 Task: Look for space in Blagoevgrad, Bulgaria from 6th June, 2023 to 8th June, 2023 for 2 adults in price range Rs.7000 to Rs.12000. Place can be private room with 1  bedroom having 2 beds and 1 bathroom. Property type can be house, flat, guest house. Amenities needed are: wifi. Booking option can be shelf check-in. Required host language is English.
Action: Mouse moved to (605, 187)
Screenshot: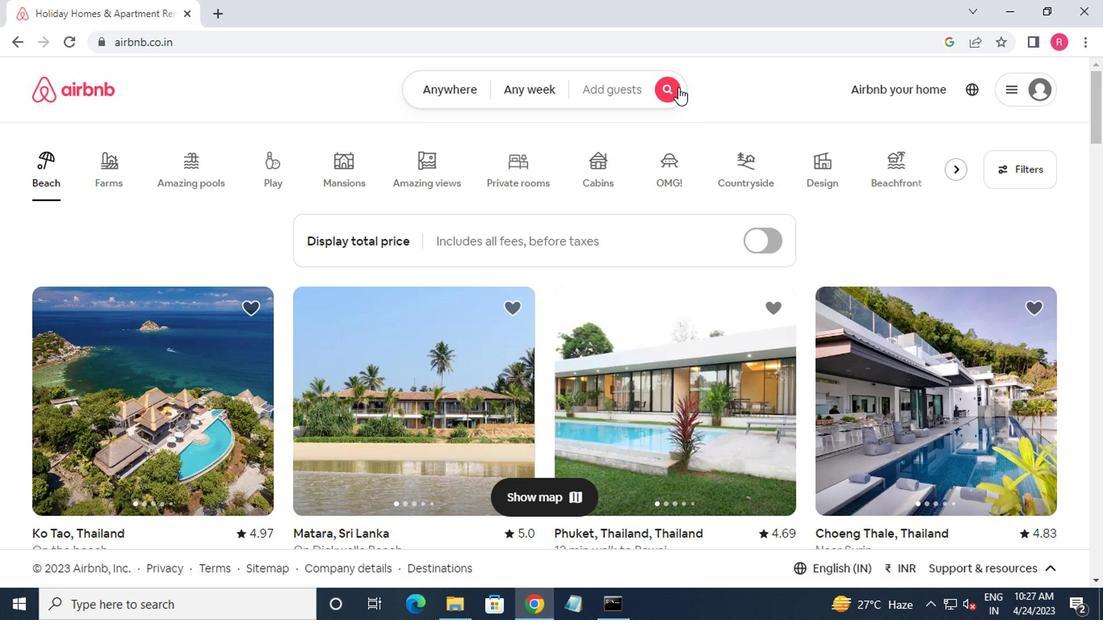 
Action: Mouse pressed left at (605, 187)
Screenshot: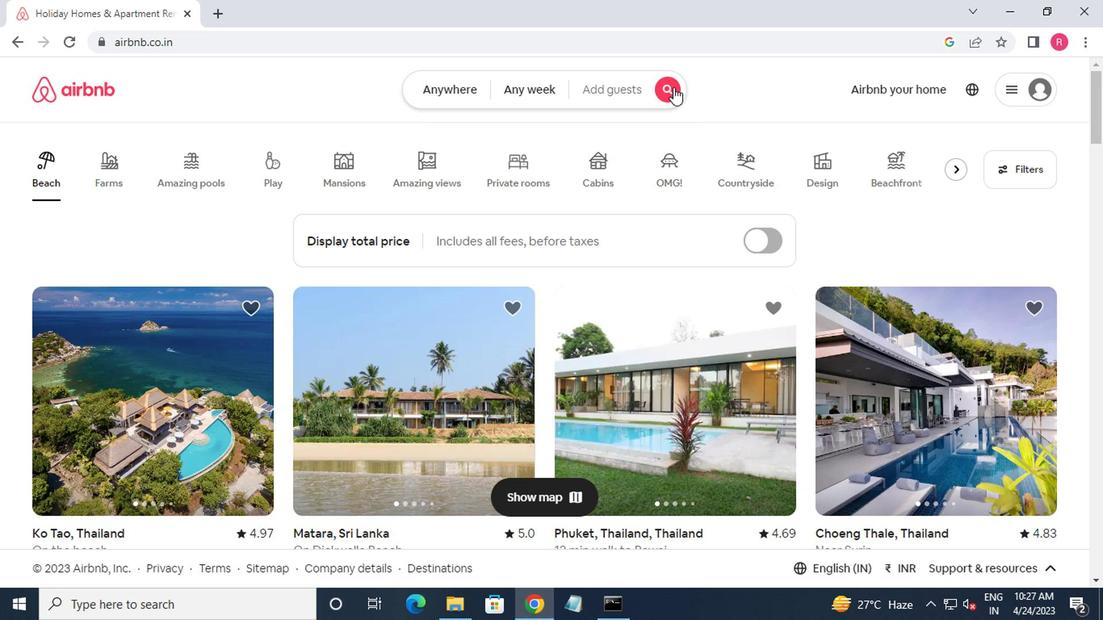 
Action: Mouse moved to (386, 240)
Screenshot: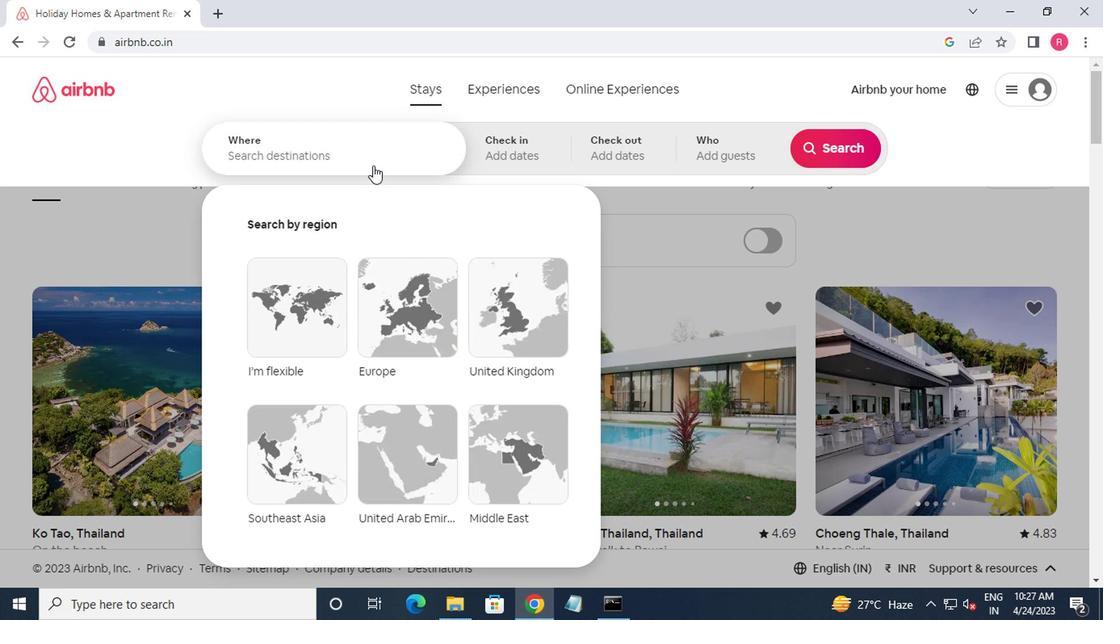 
Action: Mouse pressed left at (386, 240)
Screenshot: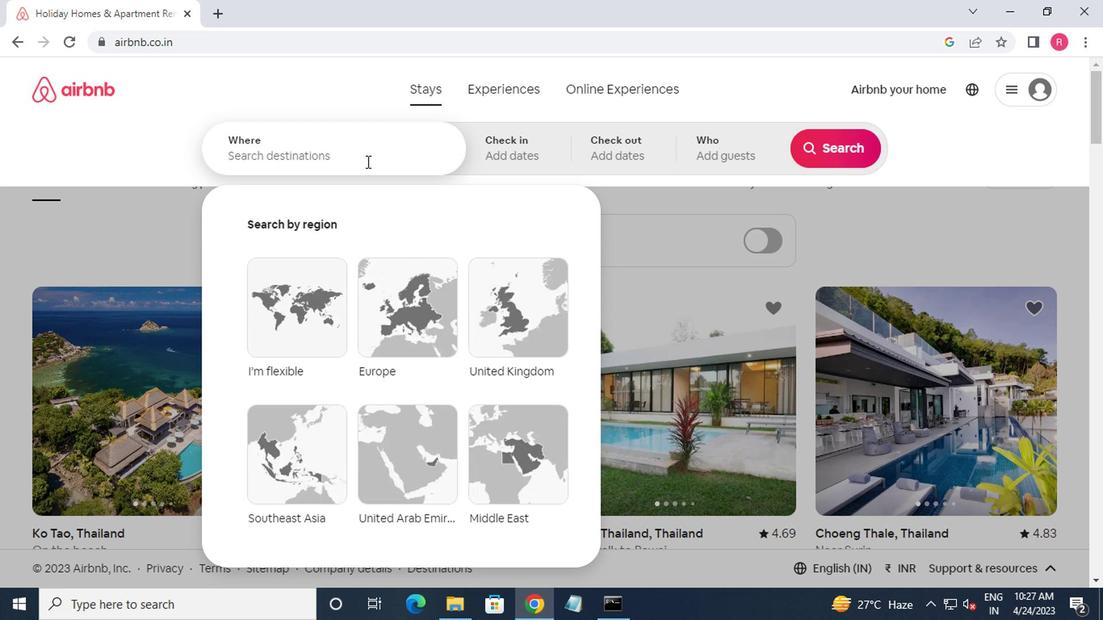 
Action: Key pressed blag
Screenshot: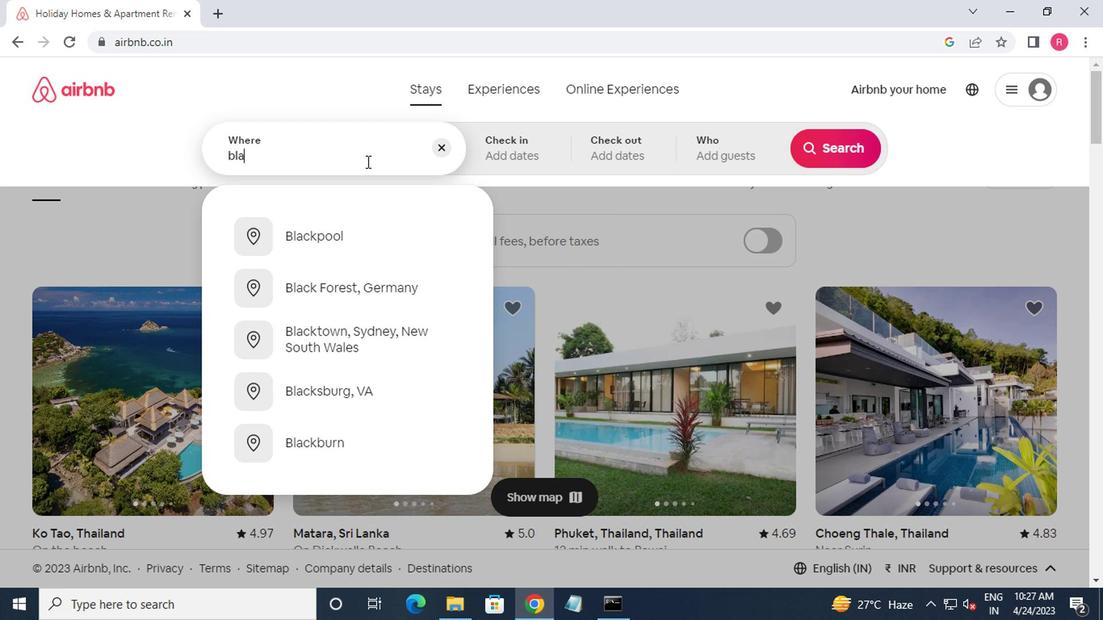 
Action: Mouse moved to (373, 406)
Screenshot: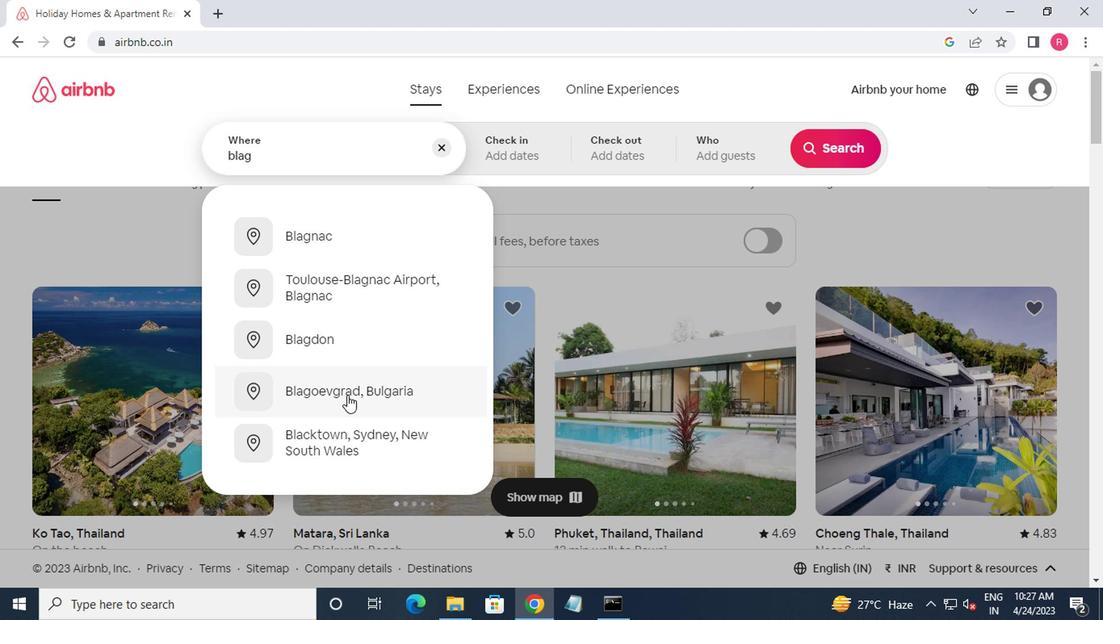 
Action: Mouse pressed left at (373, 406)
Screenshot: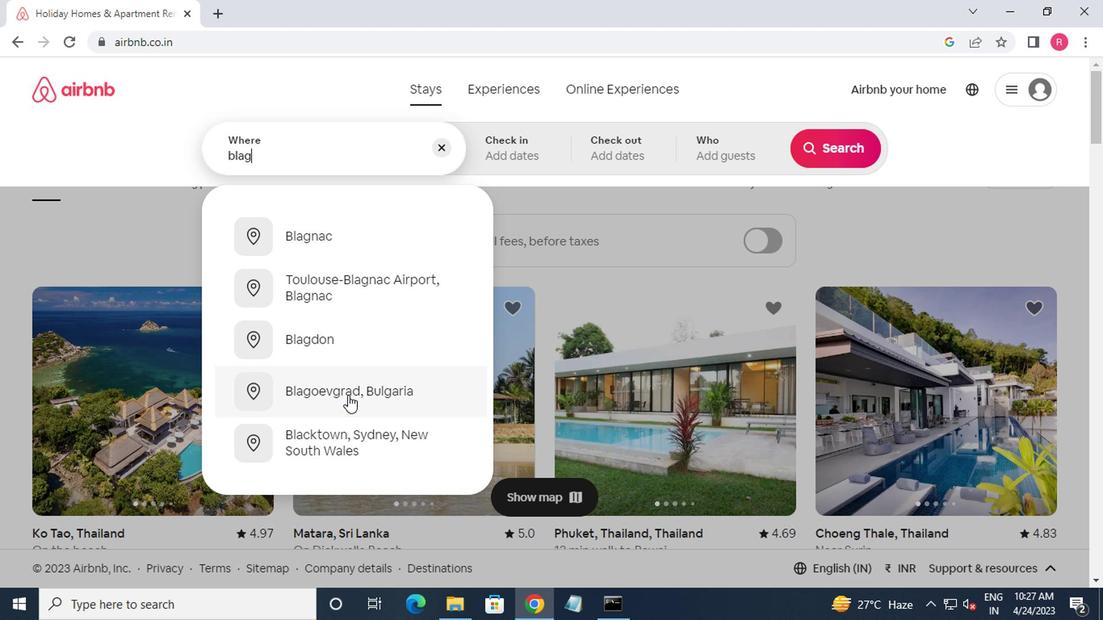 
Action: Mouse moved to (706, 325)
Screenshot: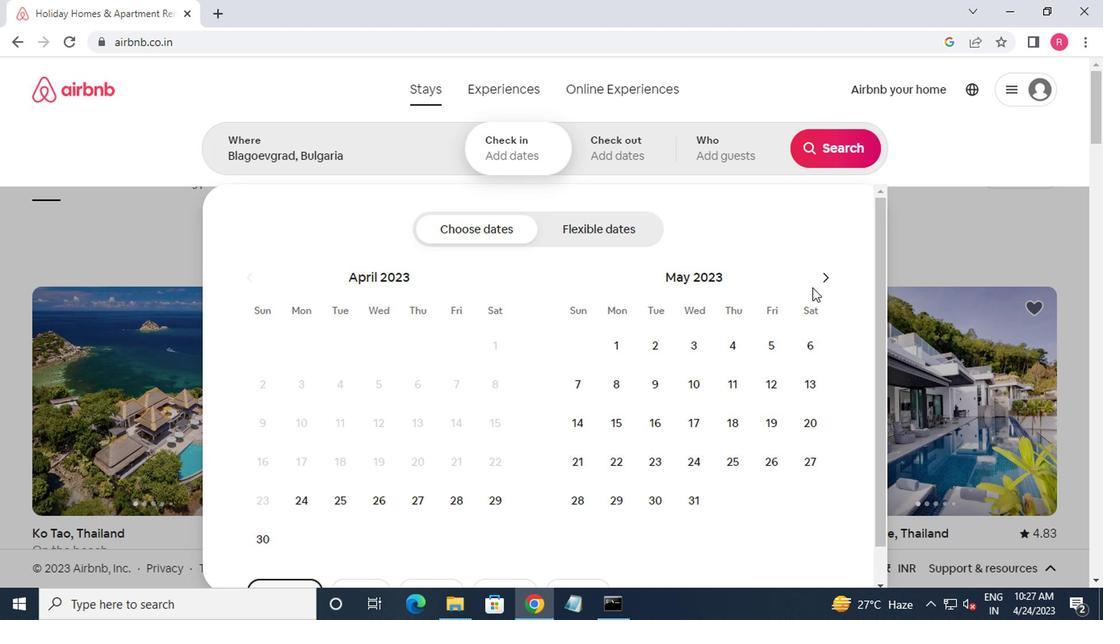 
Action: Mouse pressed left at (706, 325)
Screenshot: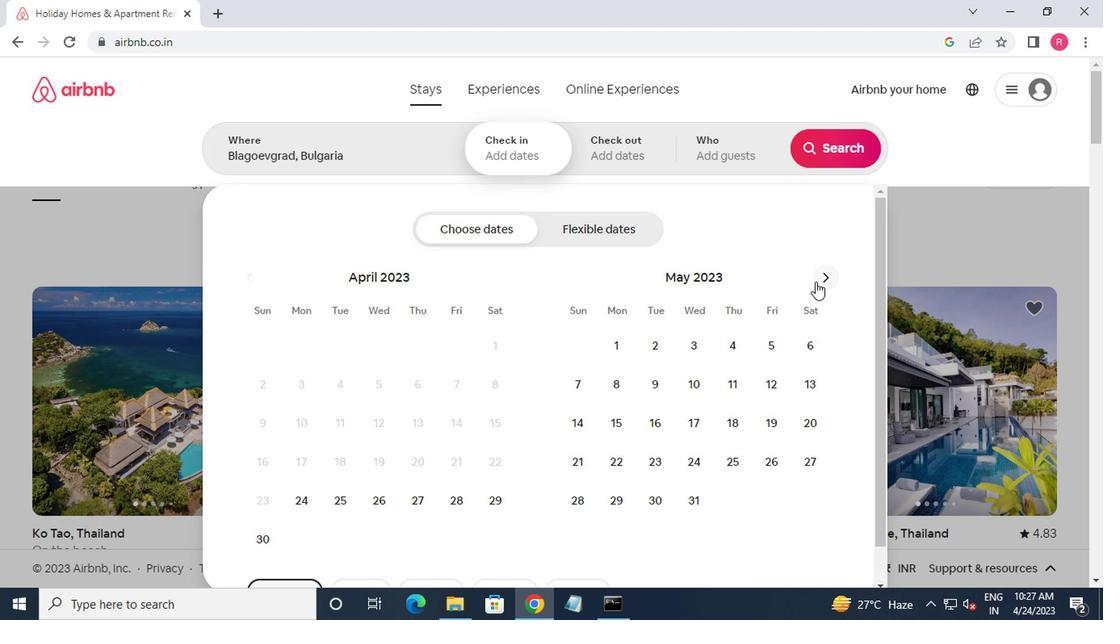 
Action: Mouse moved to (586, 401)
Screenshot: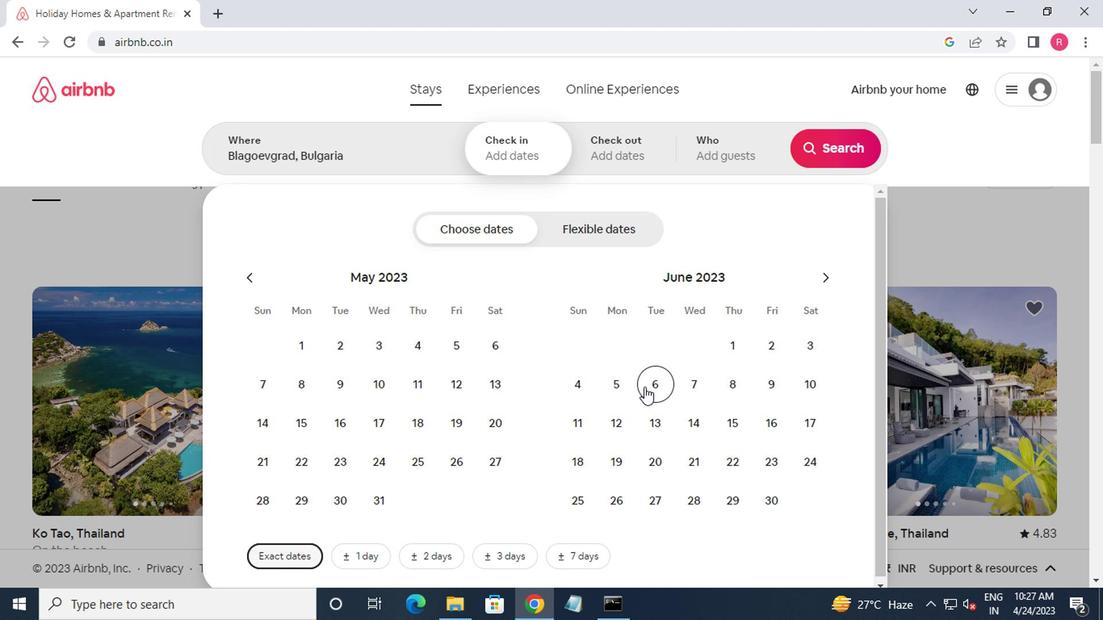 
Action: Mouse pressed left at (586, 401)
Screenshot: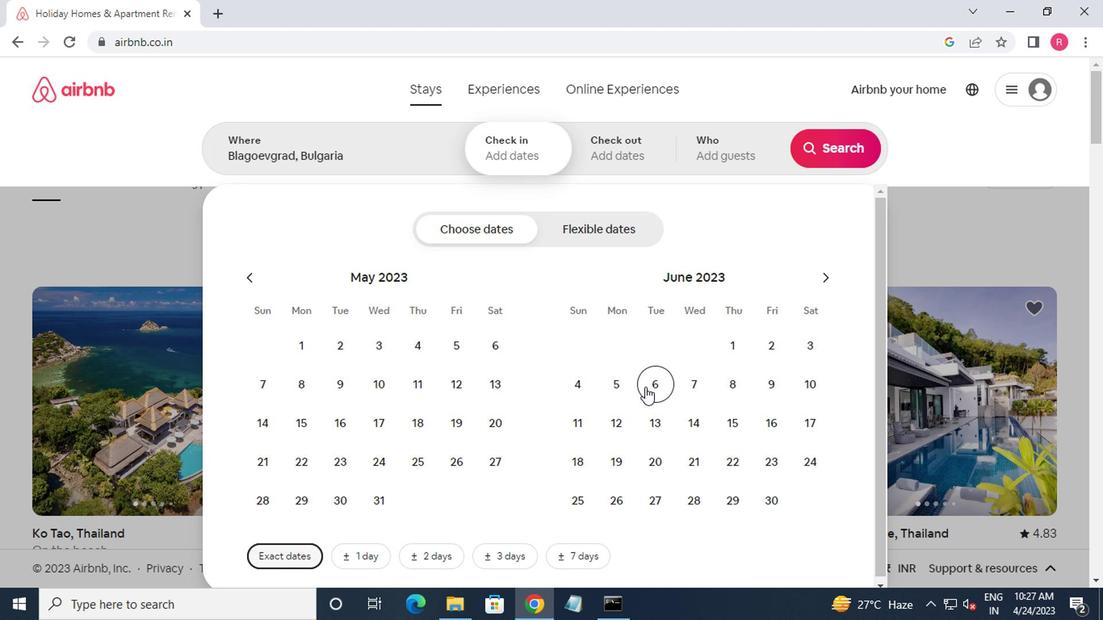 
Action: Mouse moved to (650, 402)
Screenshot: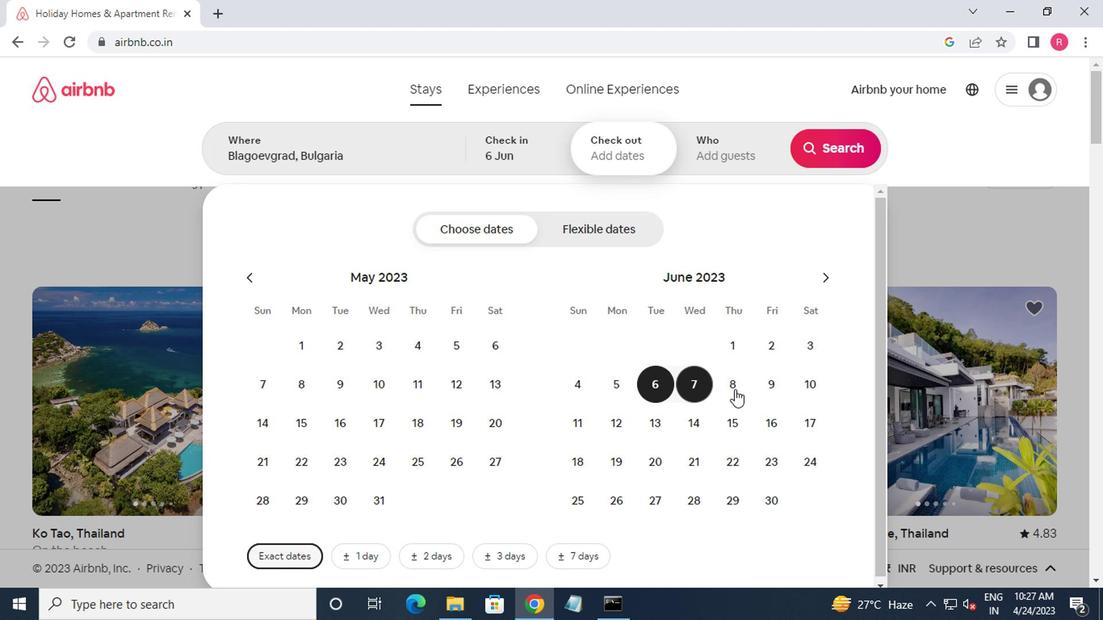 
Action: Mouse pressed left at (650, 402)
Screenshot: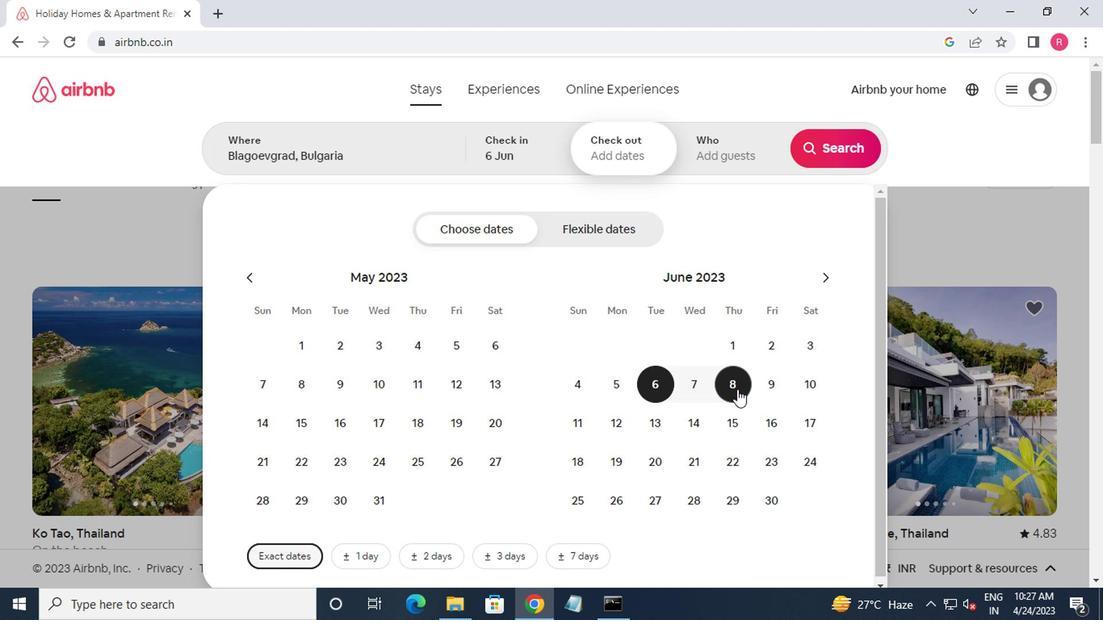 
Action: Mouse moved to (634, 248)
Screenshot: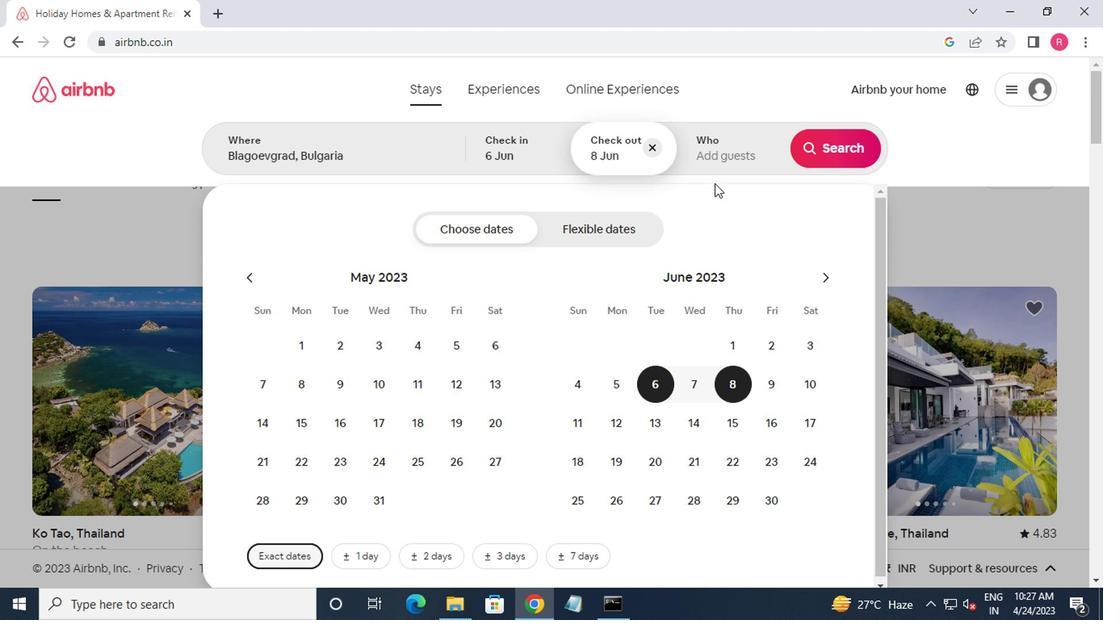 
Action: Mouse pressed left at (634, 248)
Screenshot: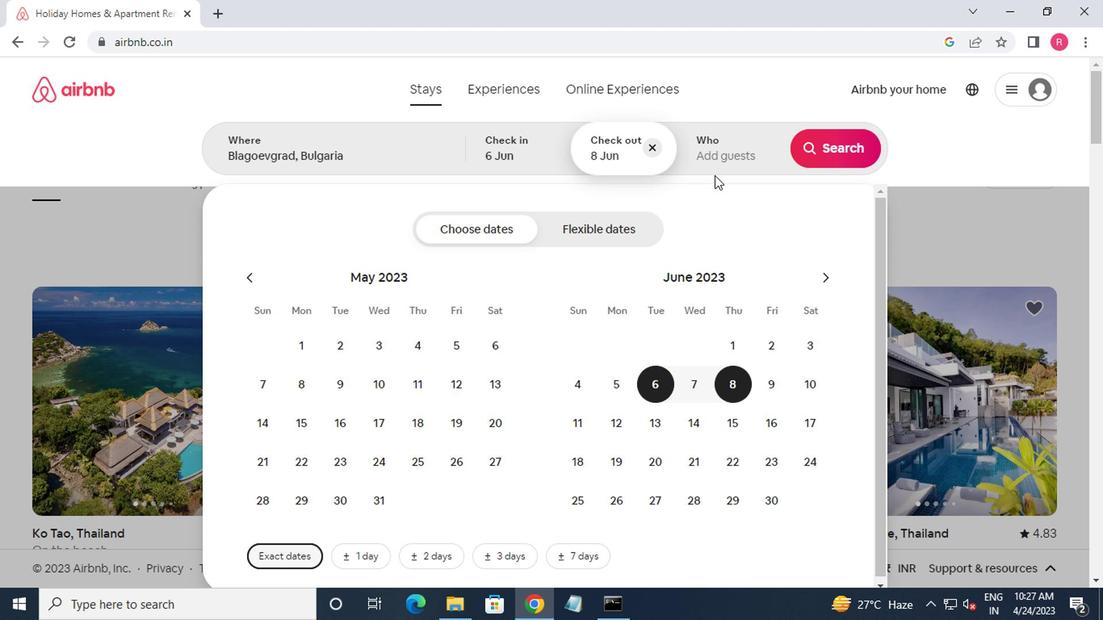 
Action: Mouse moved to (729, 294)
Screenshot: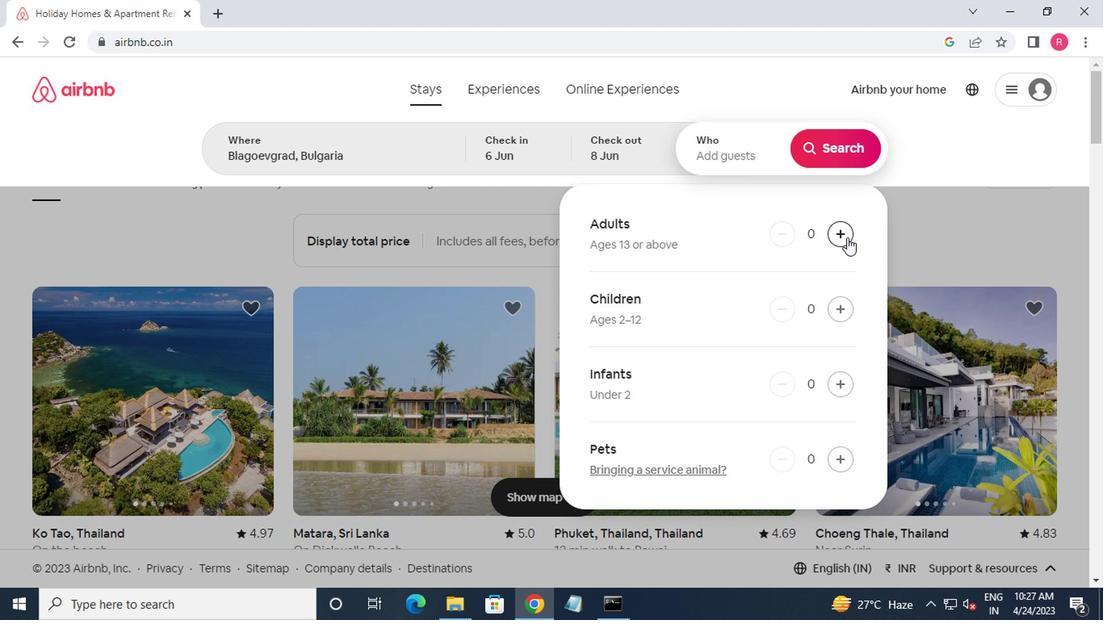 
Action: Mouse pressed left at (729, 294)
Screenshot: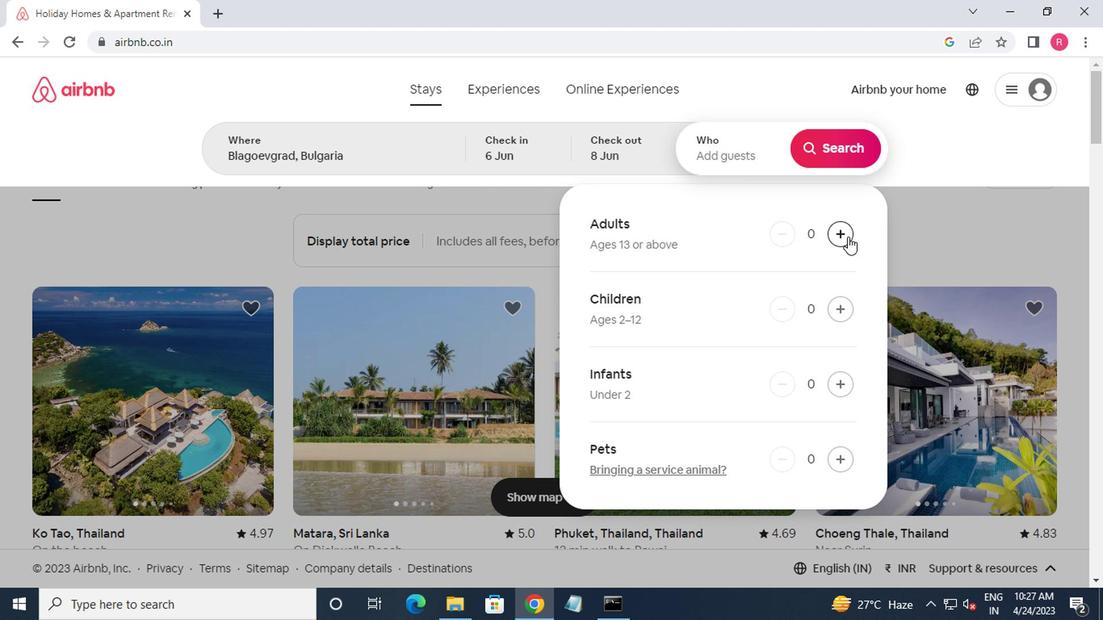 
Action: Mouse pressed left at (729, 294)
Screenshot: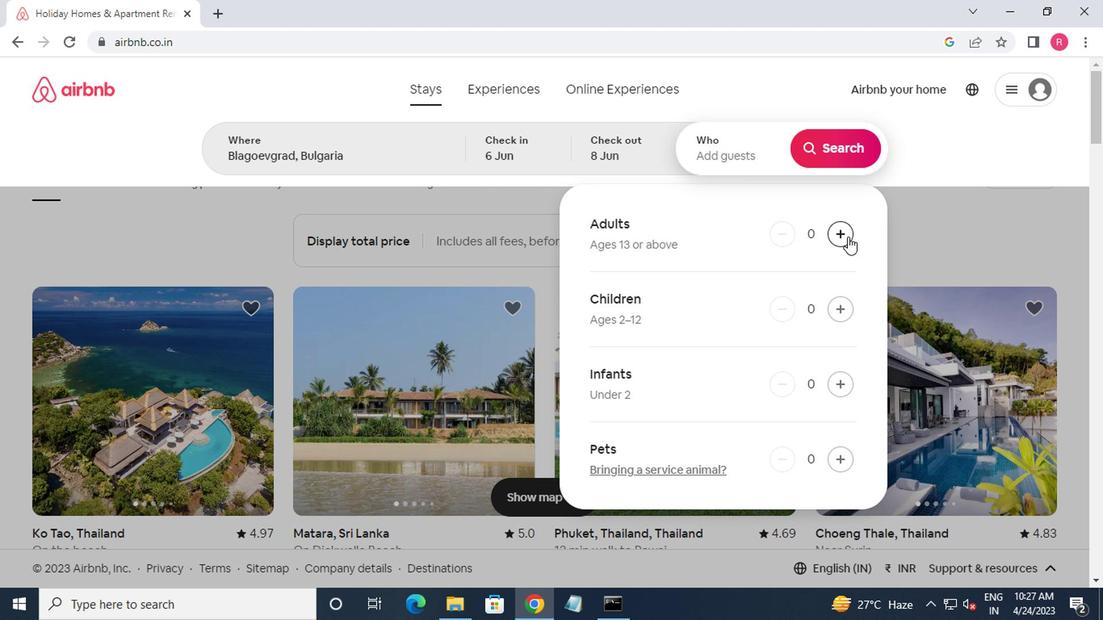 
Action: Mouse moved to (727, 236)
Screenshot: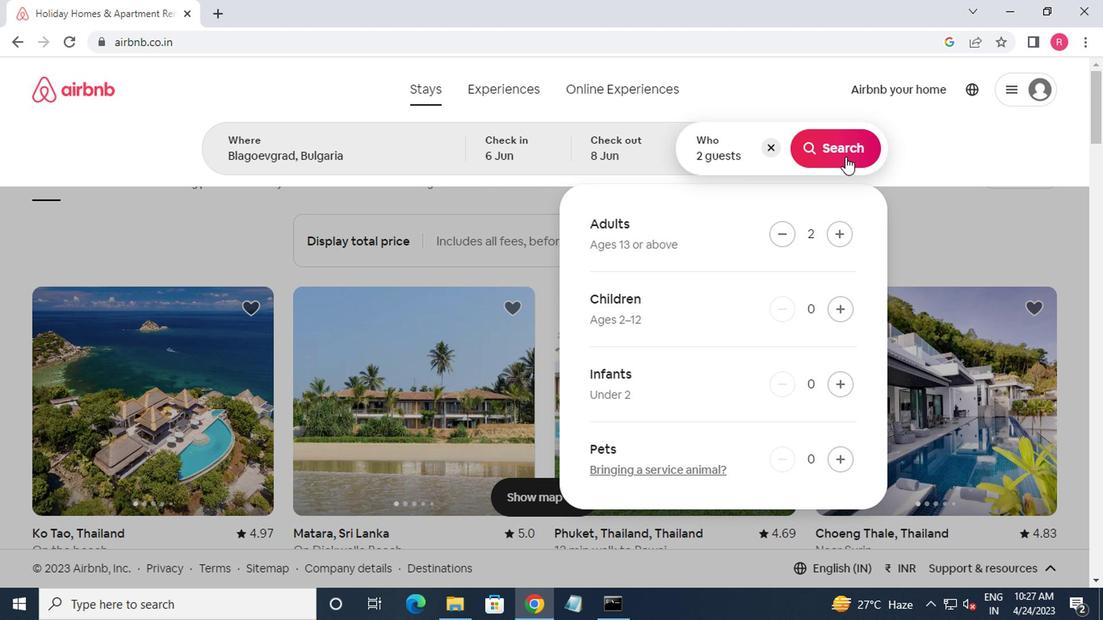 
Action: Mouse pressed left at (727, 236)
Screenshot: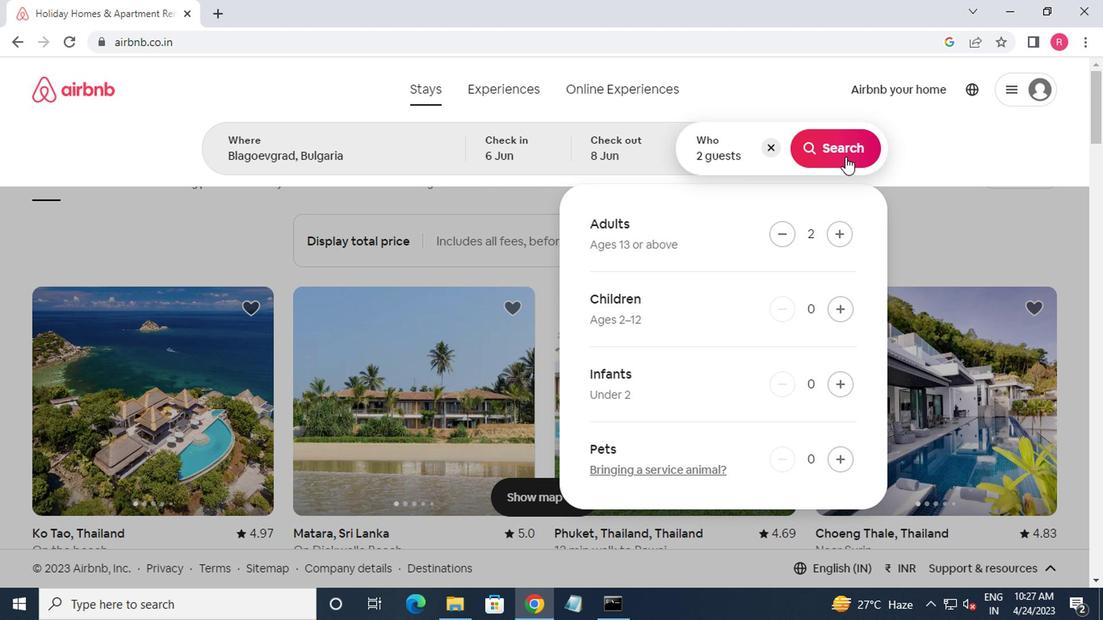 
Action: Mouse moved to (839, 237)
Screenshot: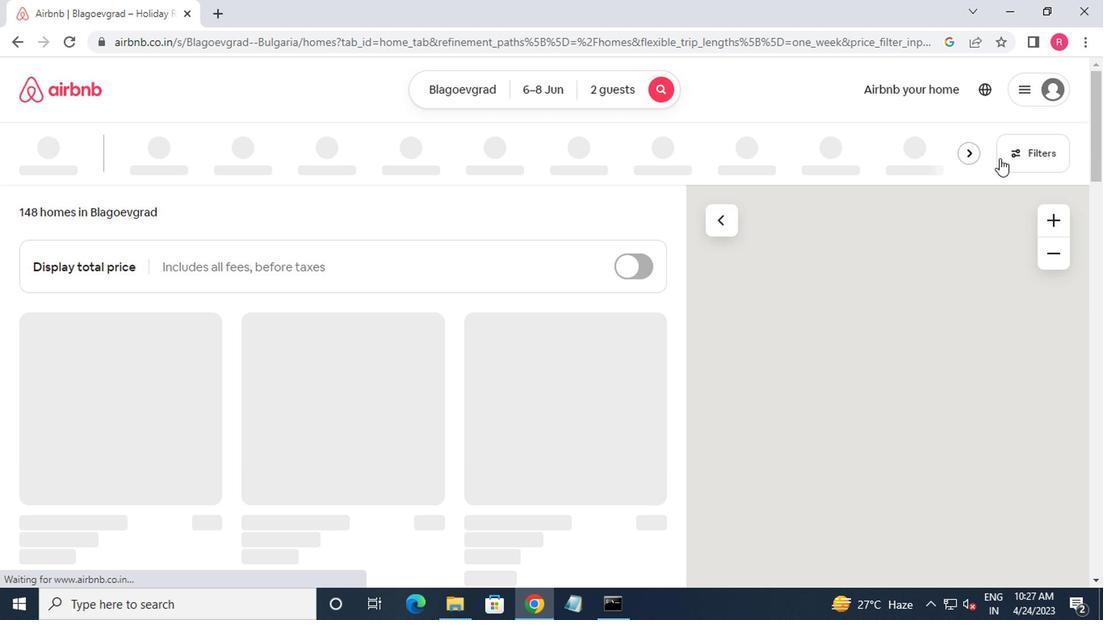 
Action: Mouse pressed left at (839, 237)
Screenshot: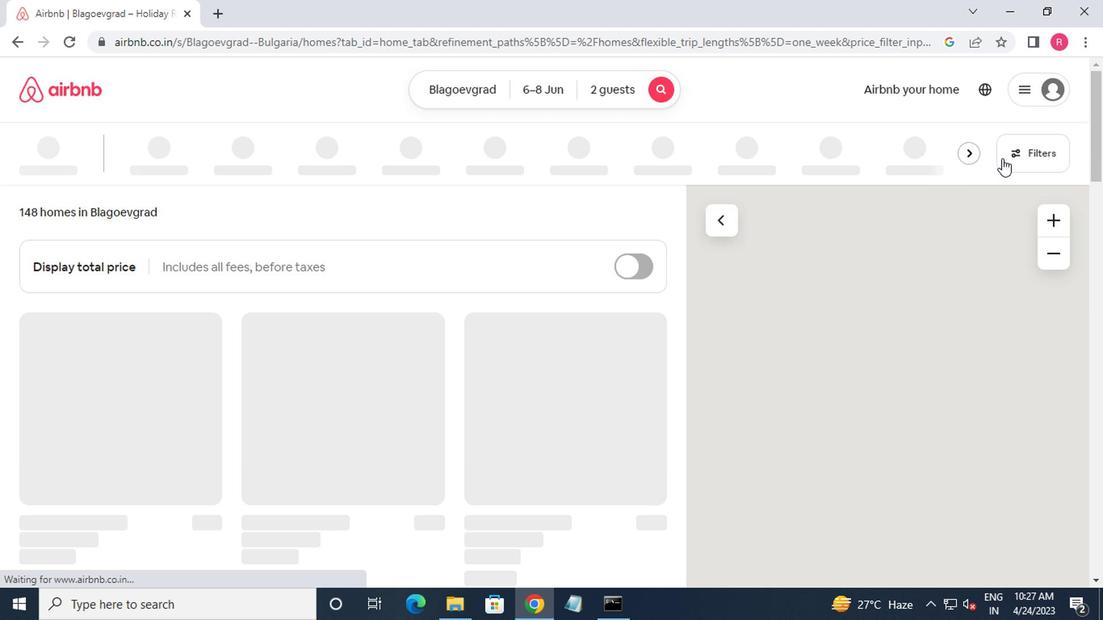 
Action: Mouse moved to (385, 371)
Screenshot: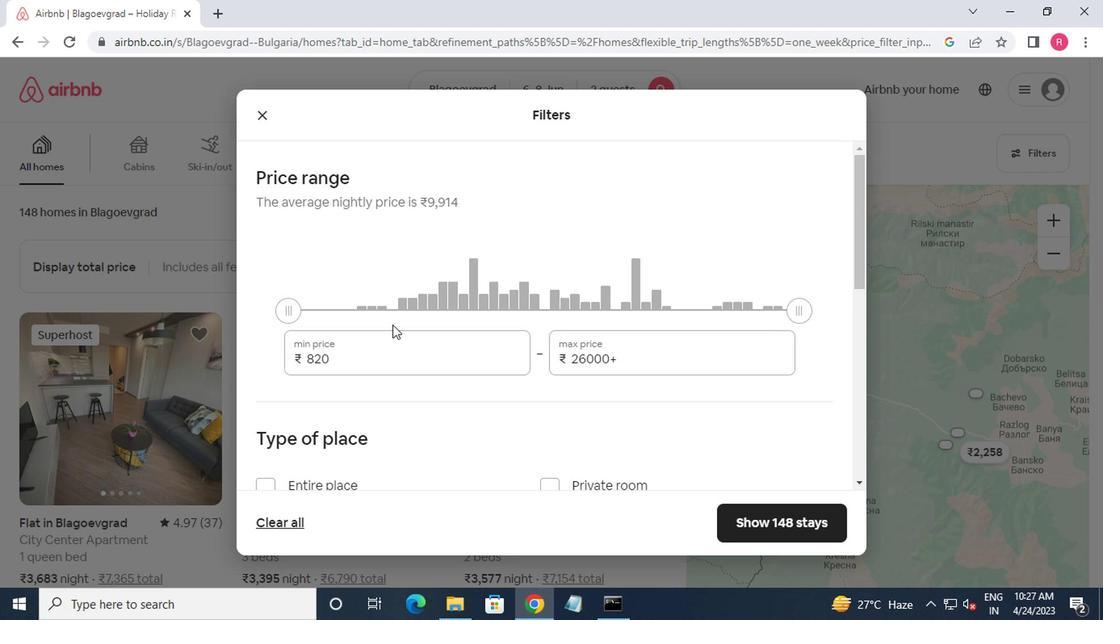 
Action: Mouse pressed left at (385, 371)
Screenshot: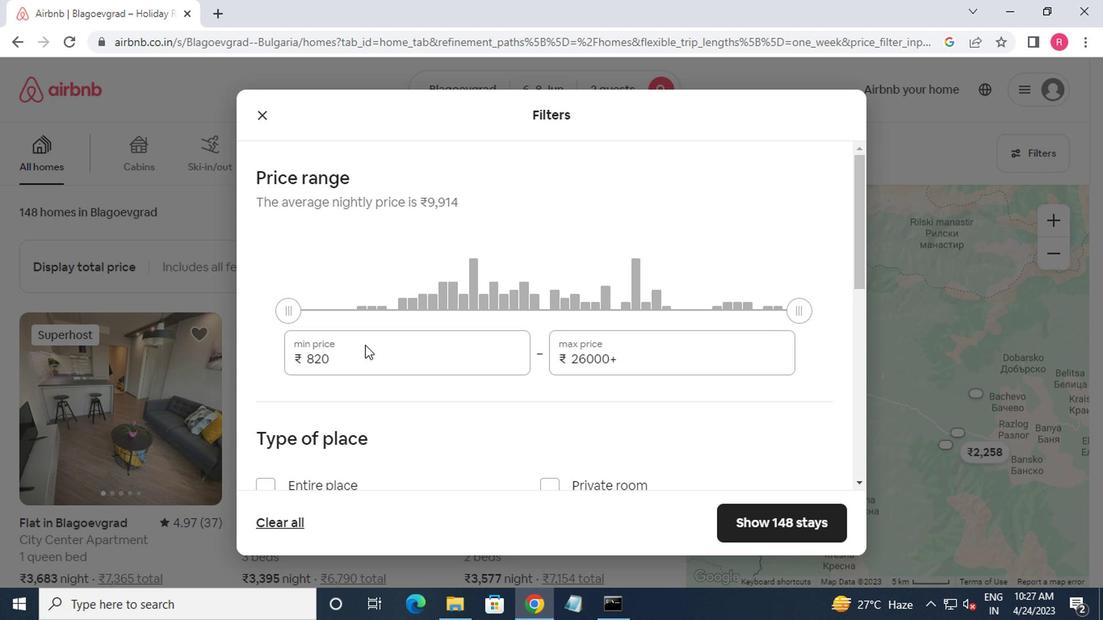 
Action: Key pressed <Key.backspace><Key.backspace><Key.backspace><Key.backspace><Key.backspace><Key.backspace><Key.backspace><Key.backspace><Key.backspace><Key.backspace><Key.backspace><Key.backspace><Key.backspace><Key.backspace><Key.backspace>7000<Key.tab>12000
Screenshot: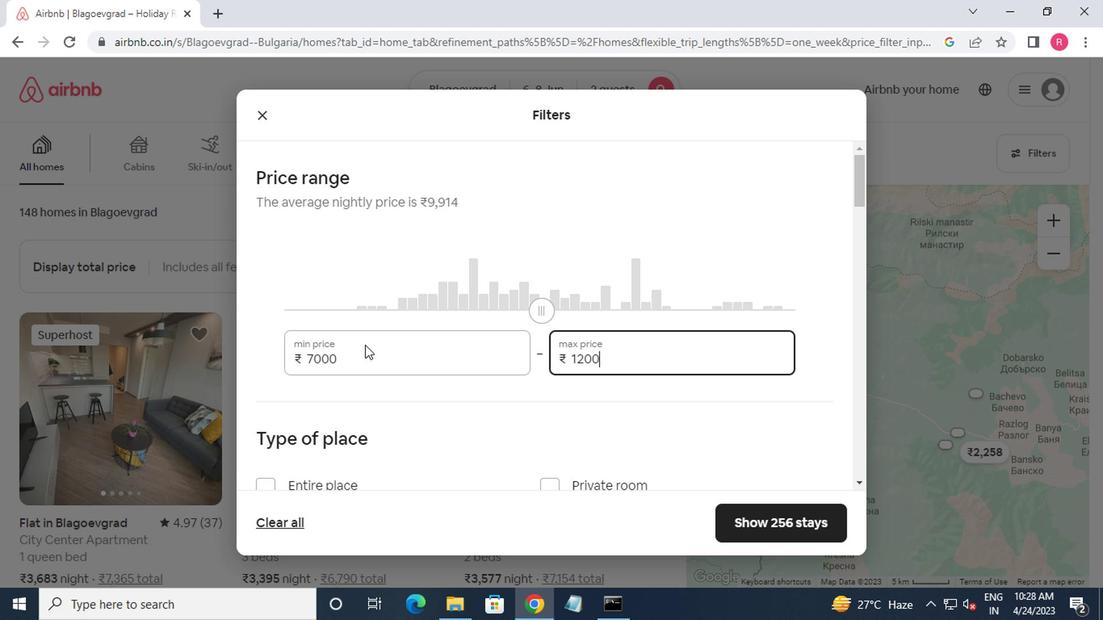 
Action: Mouse moved to (387, 413)
Screenshot: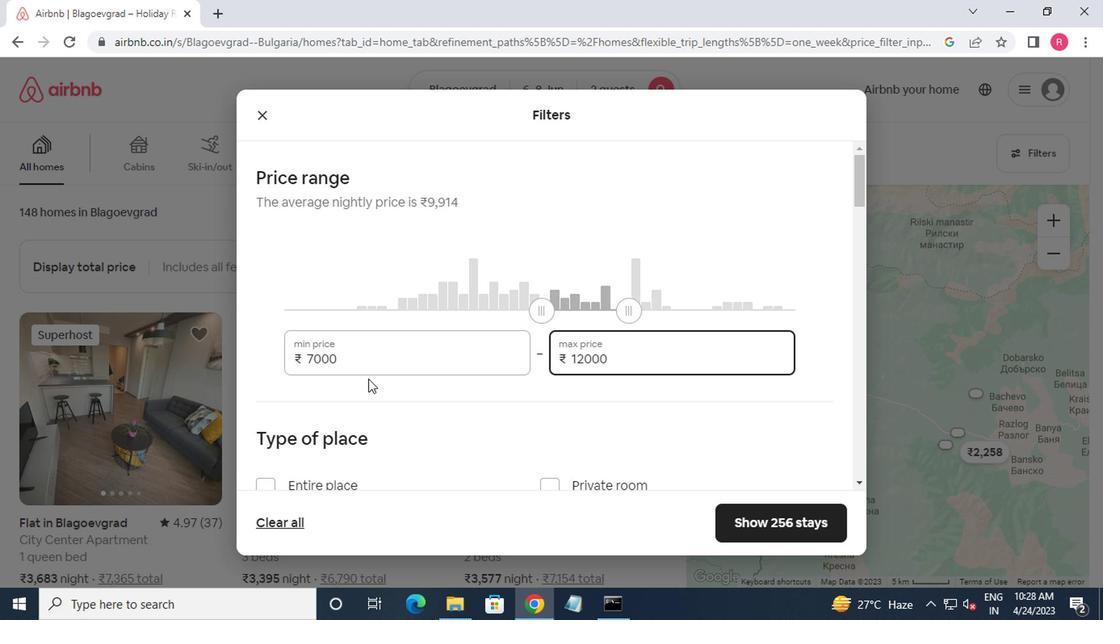 
Action: Mouse scrolled (387, 412) with delta (0, 0)
Screenshot: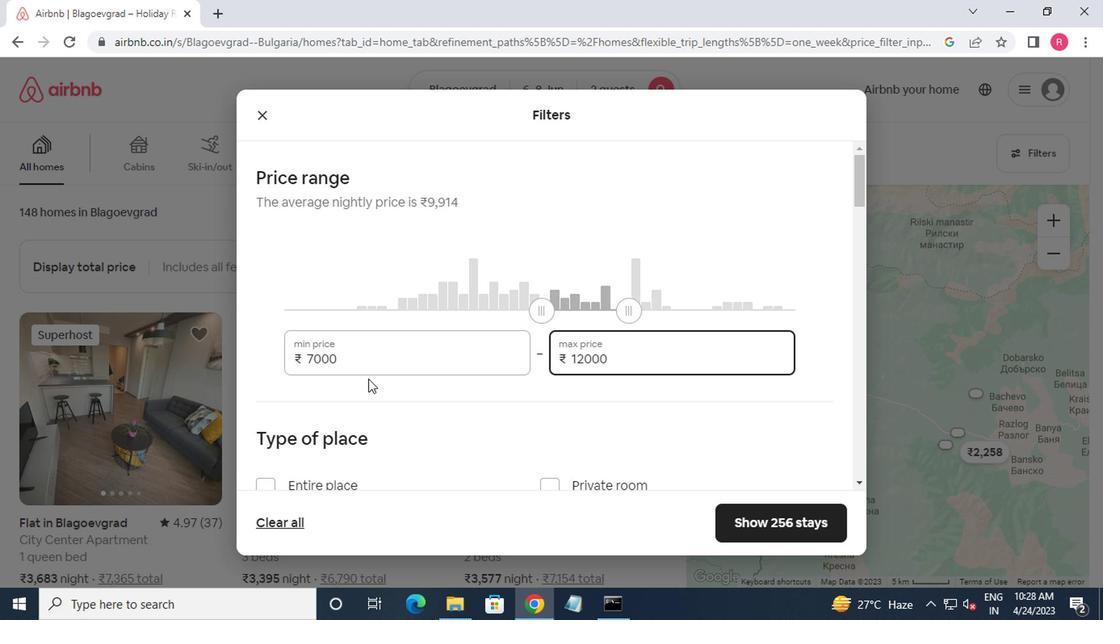 
Action: Mouse moved to (328, 439)
Screenshot: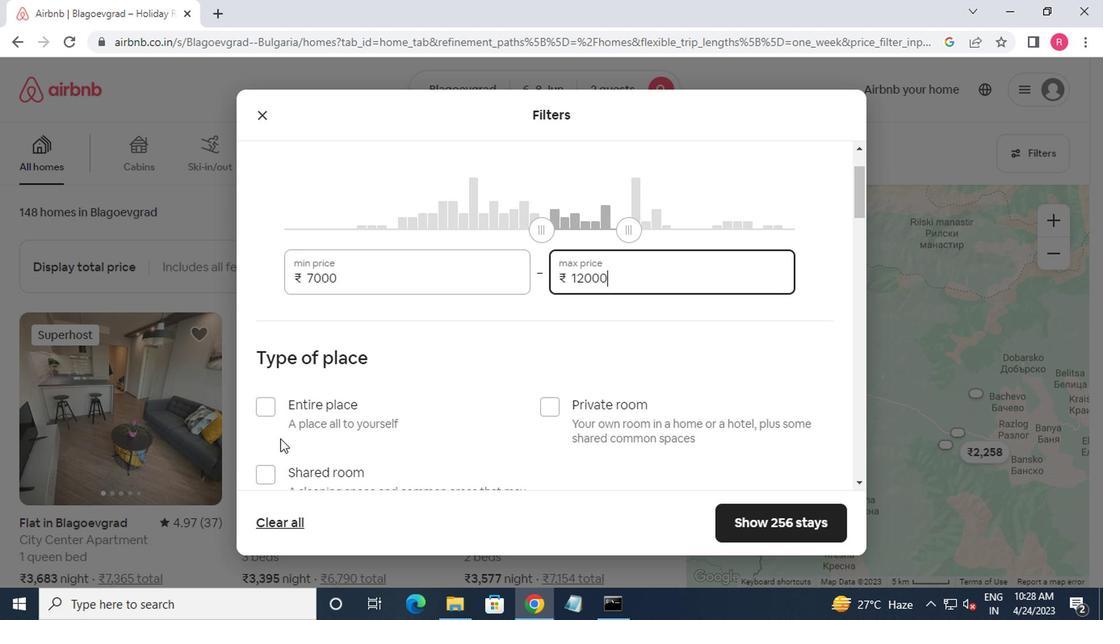 
Action: Mouse scrolled (328, 438) with delta (0, 0)
Screenshot: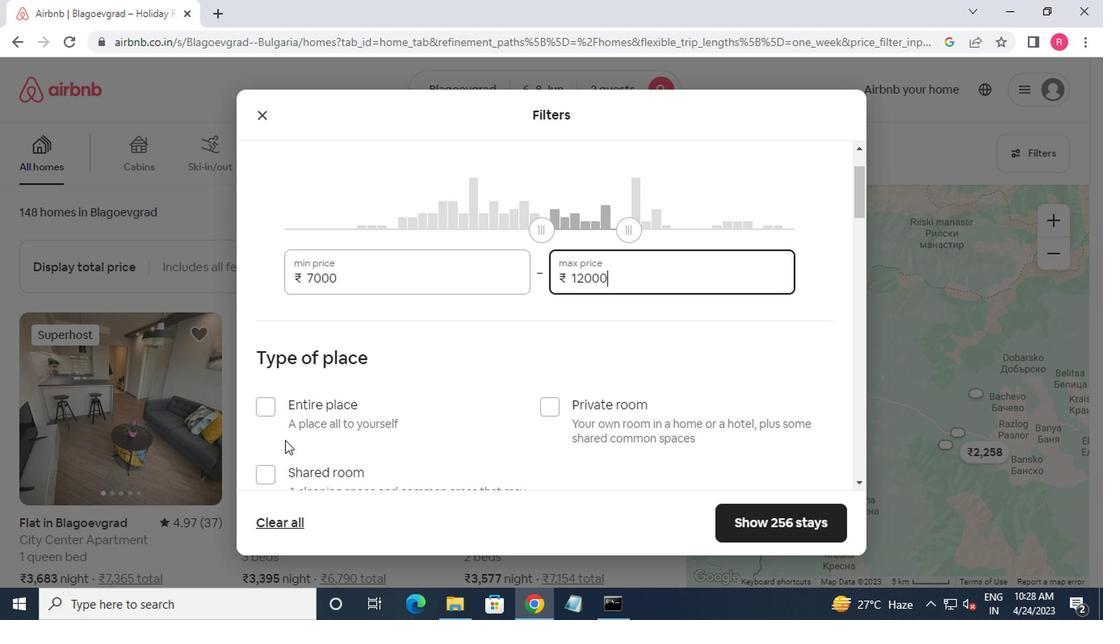 
Action: Mouse moved to (514, 362)
Screenshot: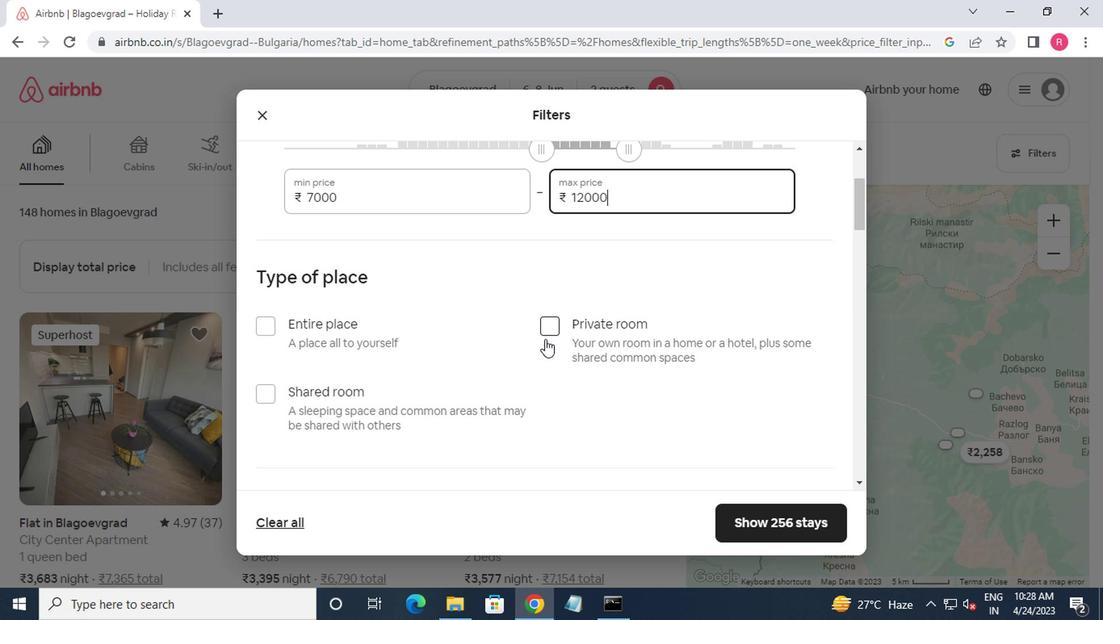
Action: Mouse pressed left at (514, 362)
Screenshot: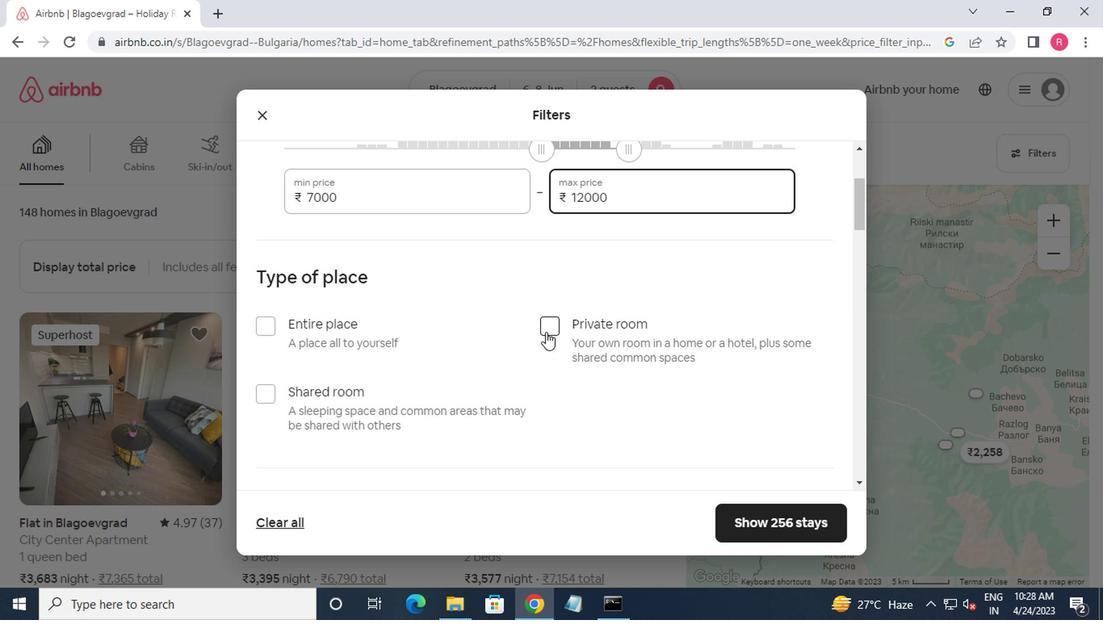
Action: Mouse moved to (501, 371)
Screenshot: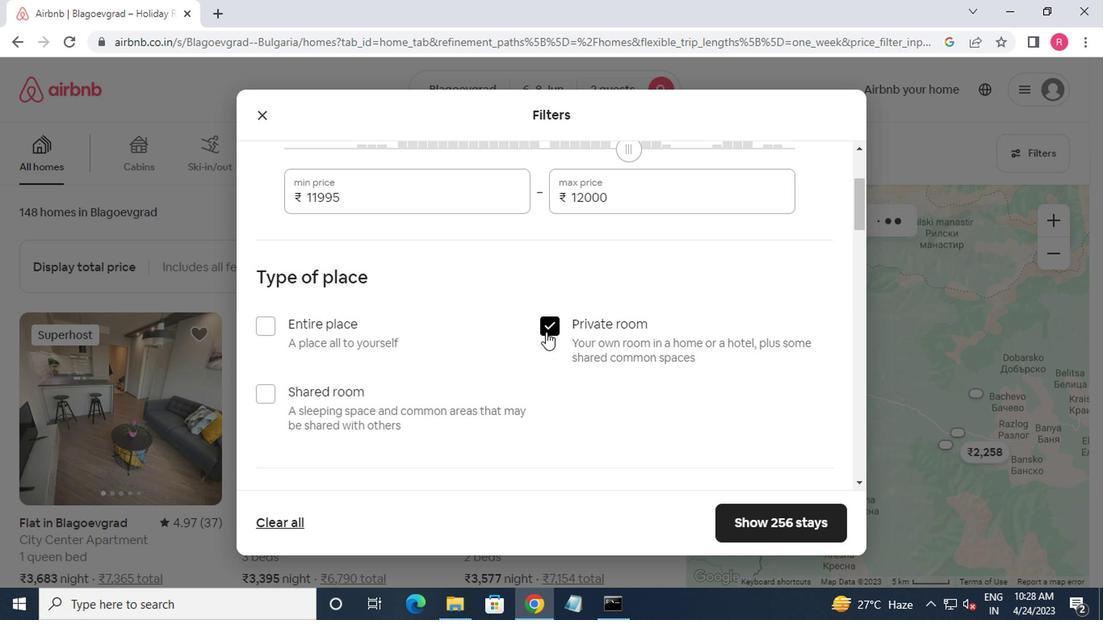 
Action: Mouse scrolled (501, 371) with delta (0, 0)
Screenshot: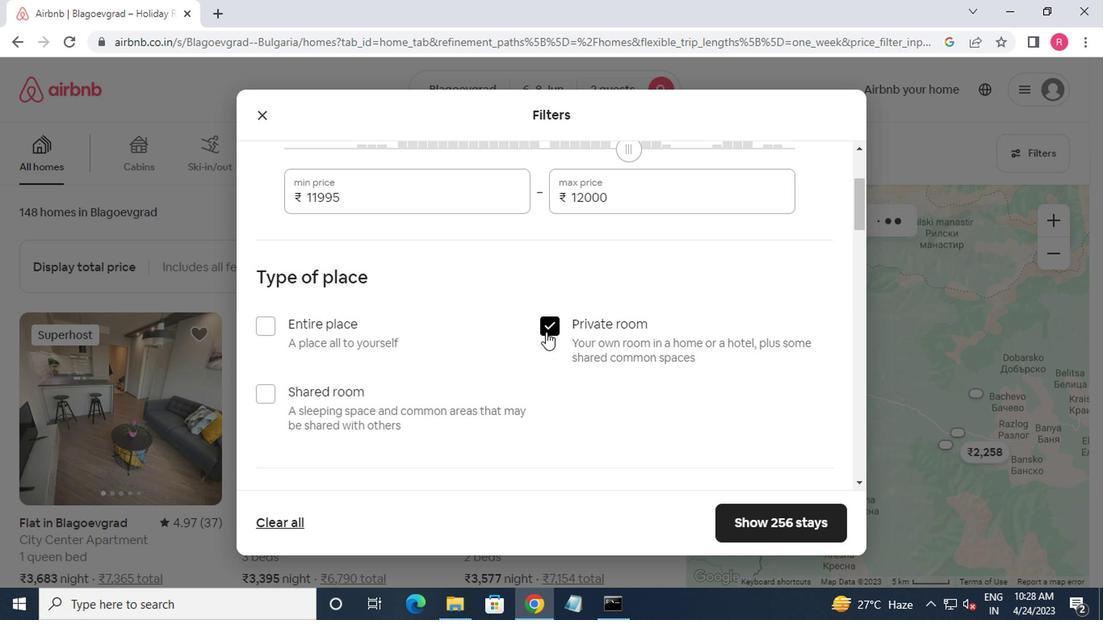 
Action: Mouse moved to (498, 376)
Screenshot: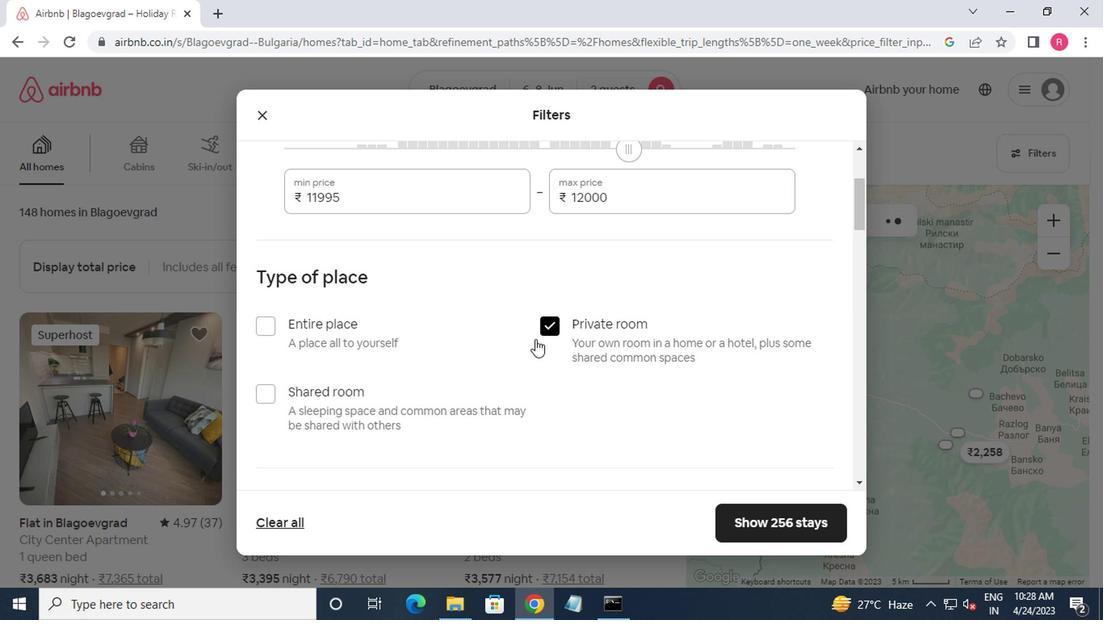 
Action: Mouse scrolled (498, 375) with delta (0, 0)
Screenshot: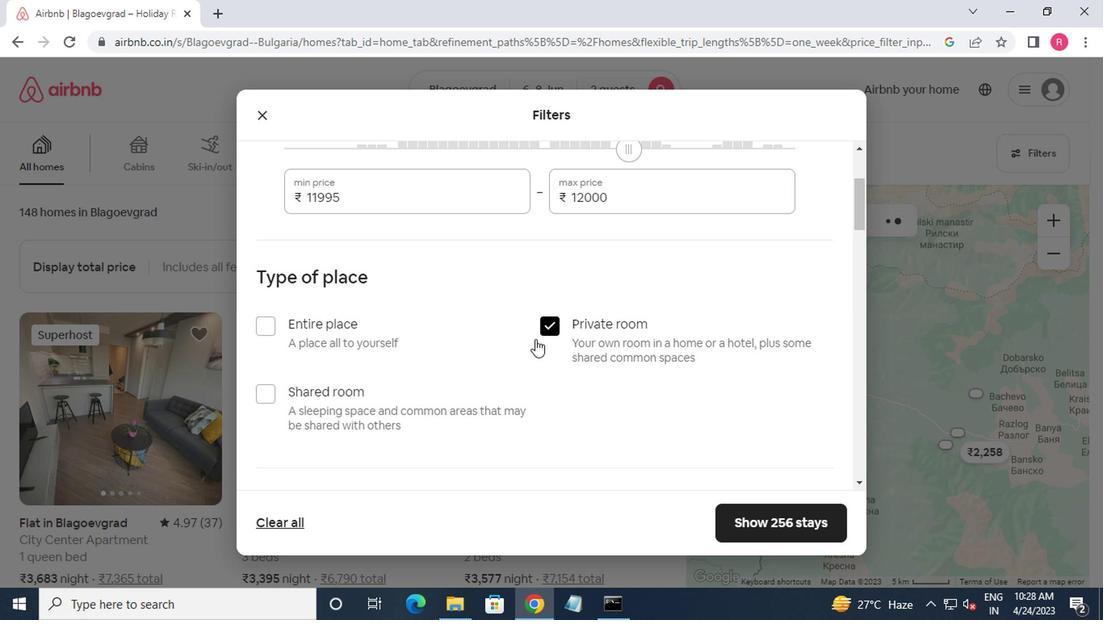 
Action: Mouse moved to (496, 378)
Screenshot: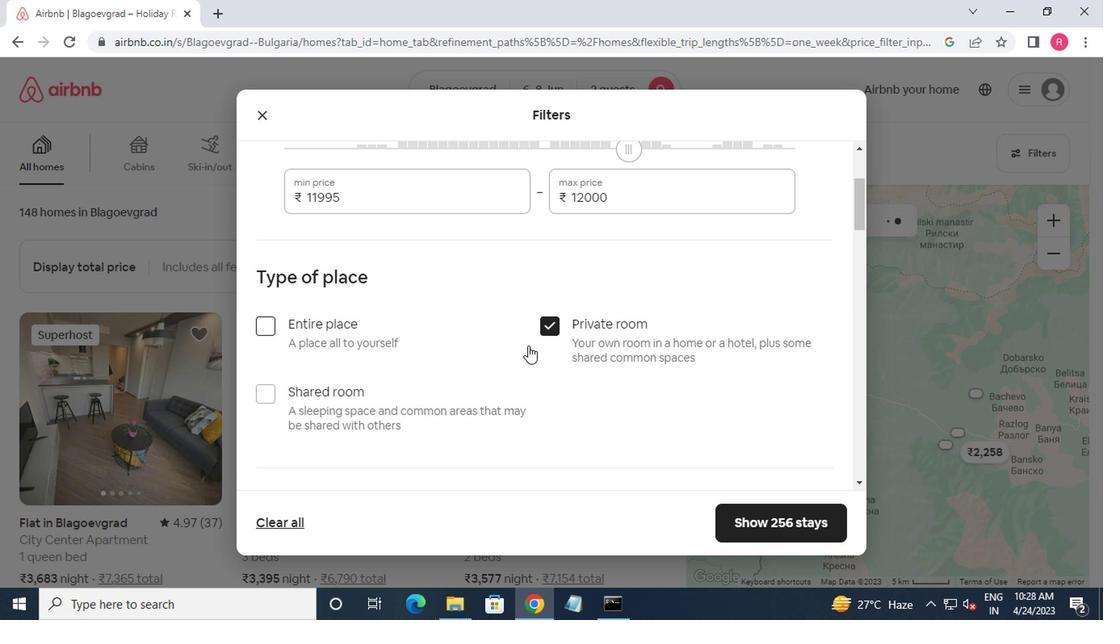 
Action: Mouse scrolled (496, 377) with delta (0, 0)
Screenshot: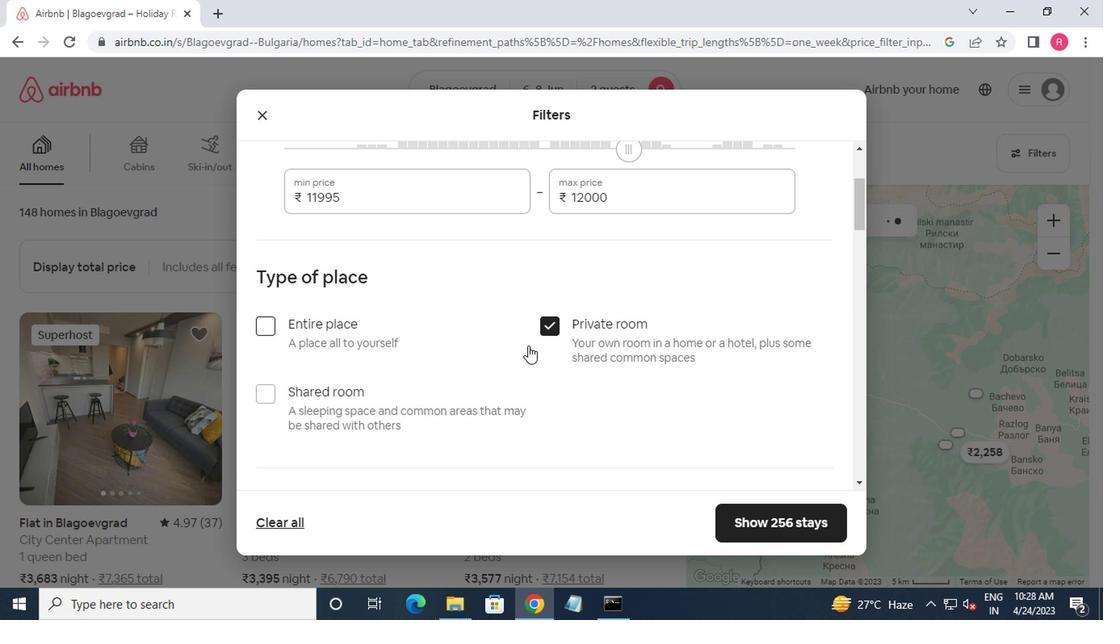 
Action: Mouse moved to (379, 372)
Screenshot: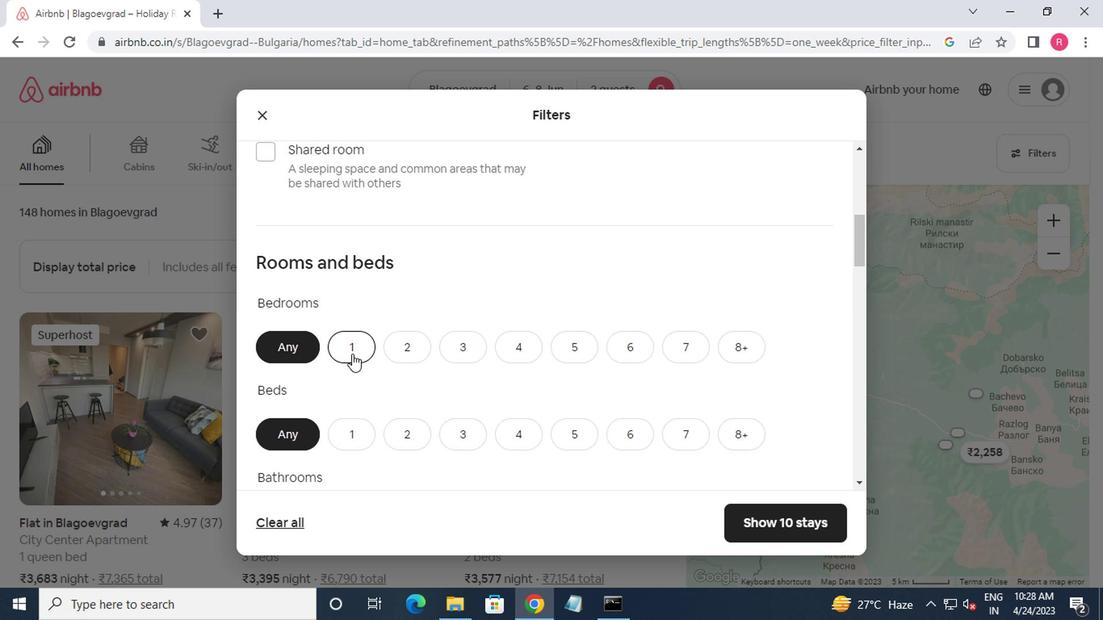 
Action: Mouse pressed left at (379, 372)
Screenshot: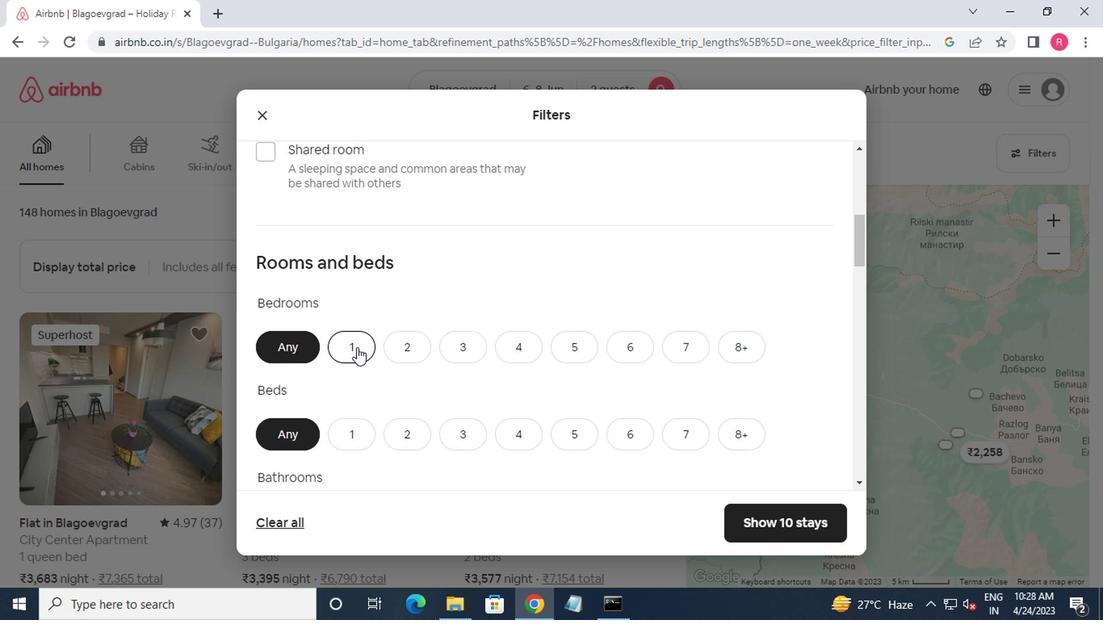 
Action: Mouse moved to (358, 419)
Screenshot: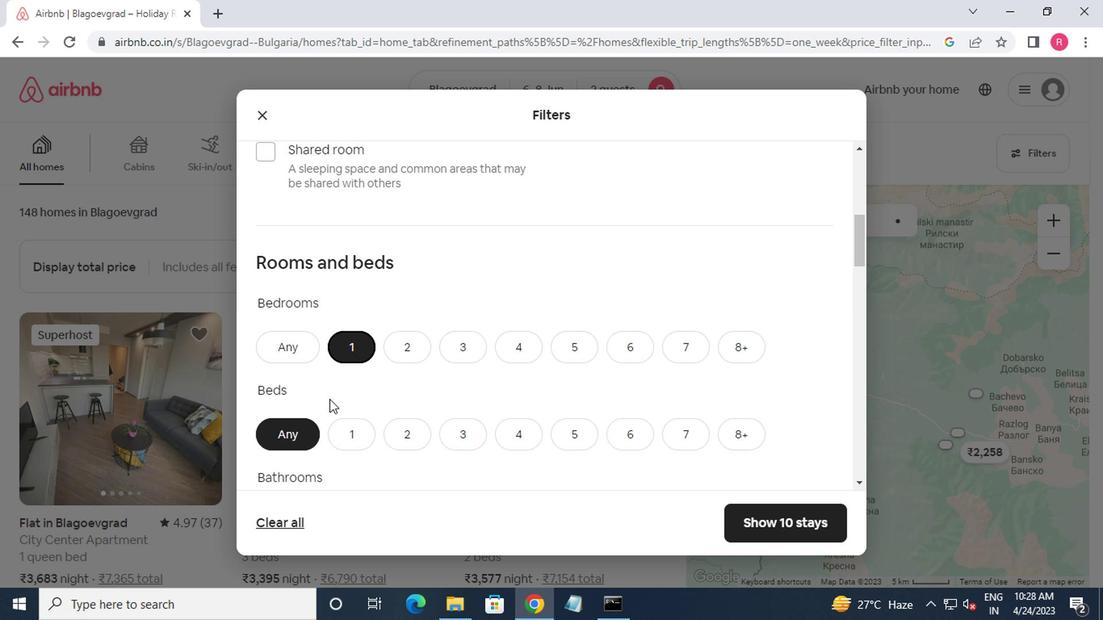
Action: Mouse scrolled (358, 418) with delta (0, 0)
Screenshot: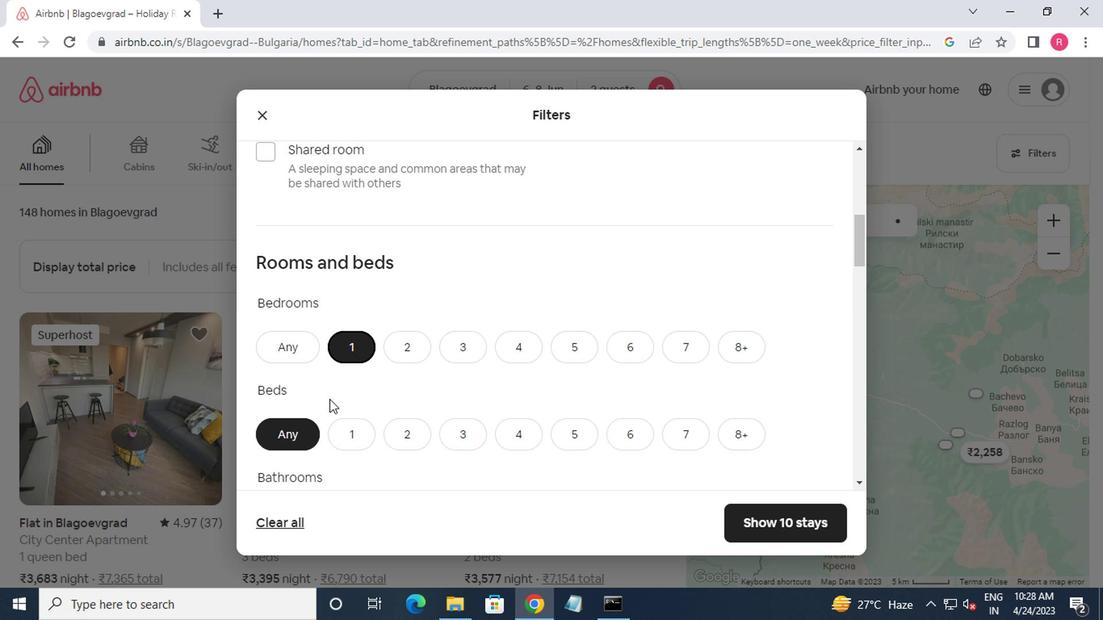 
Action: Mouse moved to (405, 379)
Screenshot: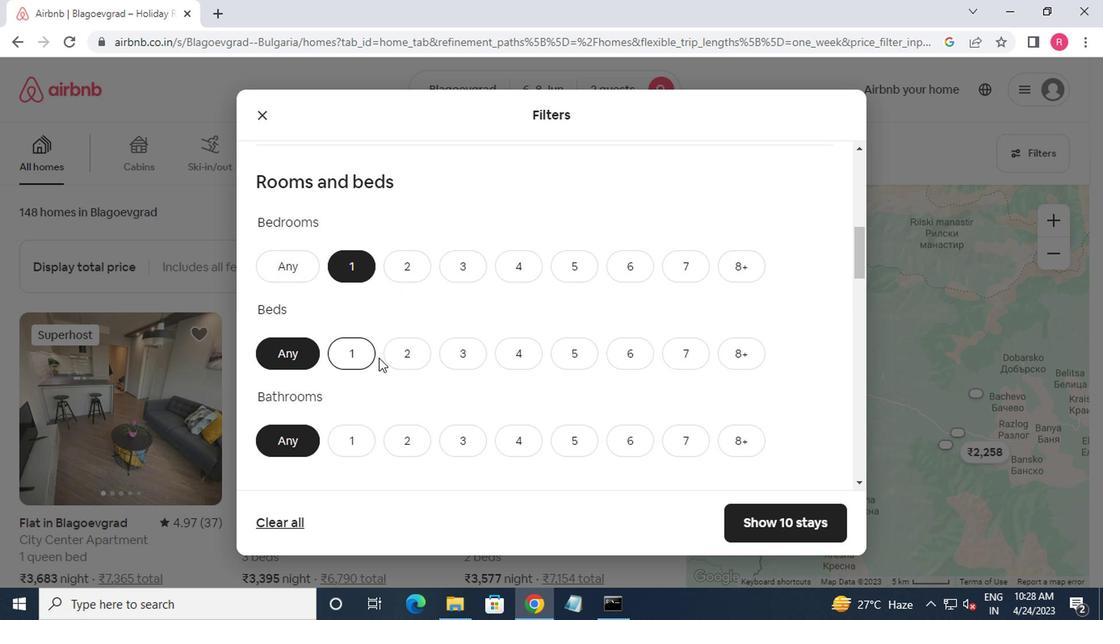 
Action: Mouse pressed left at (405, 379)
Screenshot: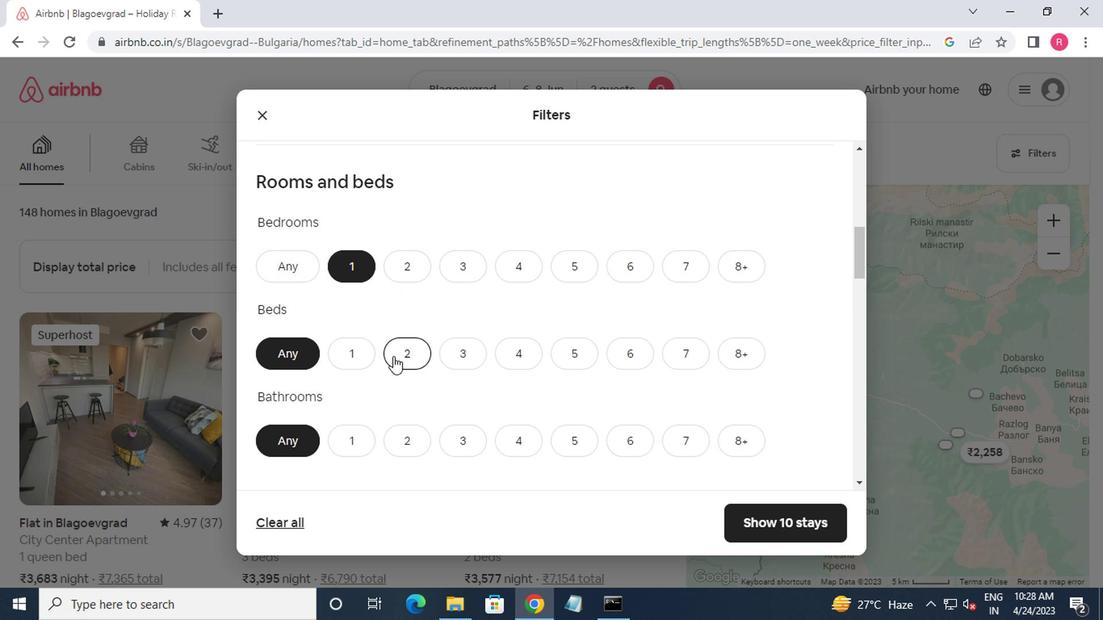 
Action: Mouse moved to (370, 435)
Screenshot: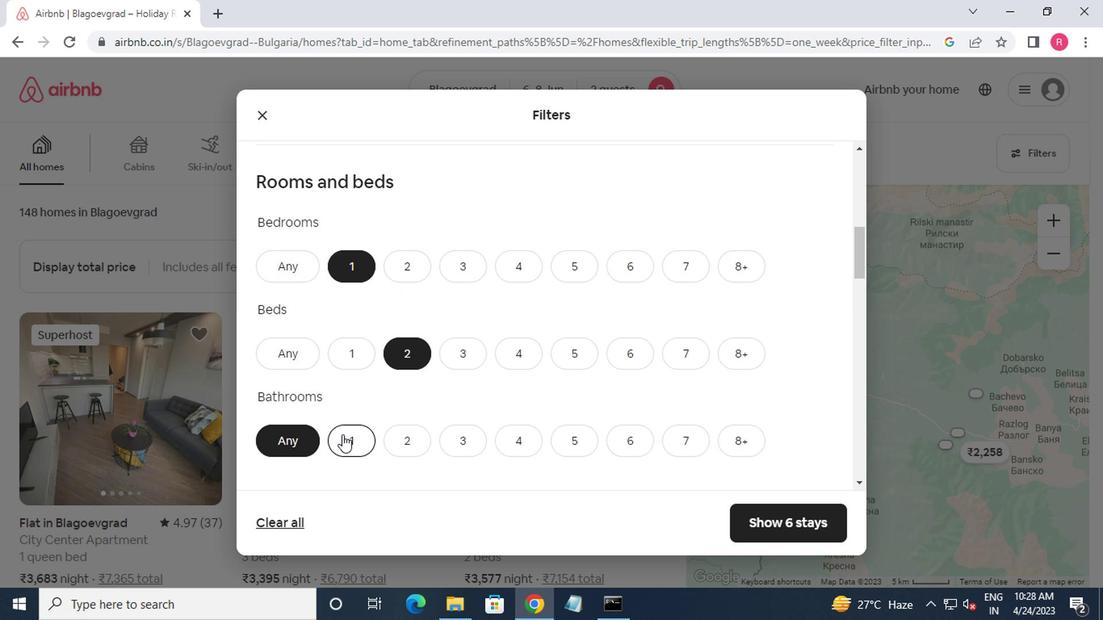 
Action: Mouse pressed left at (370, 435)
Screenshot: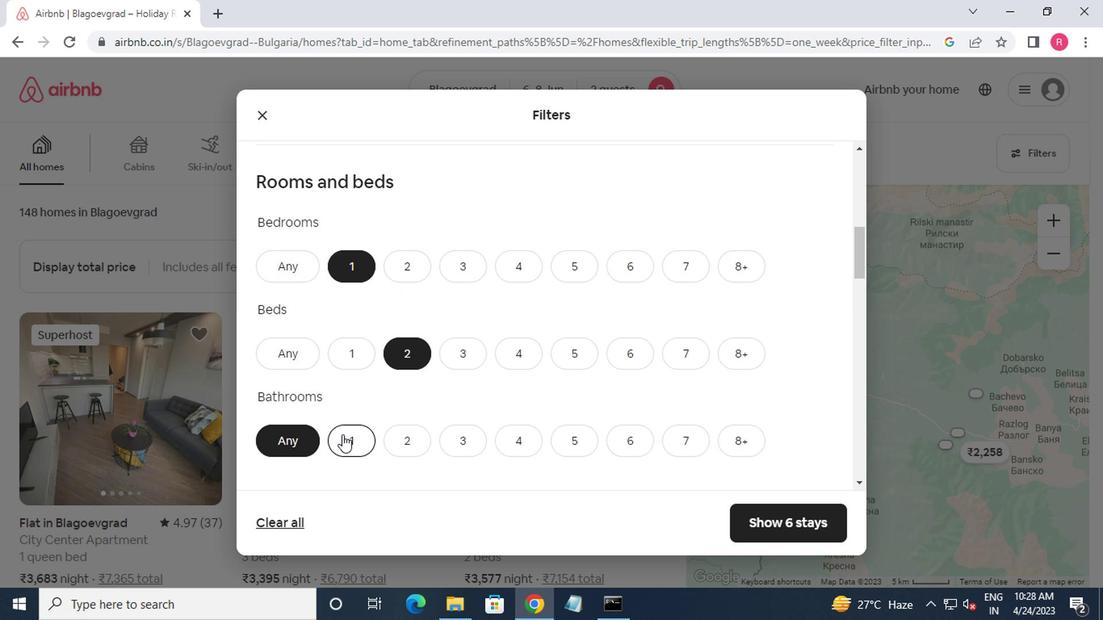 
Action: Mouse moved to (372, 429)
Screenshot: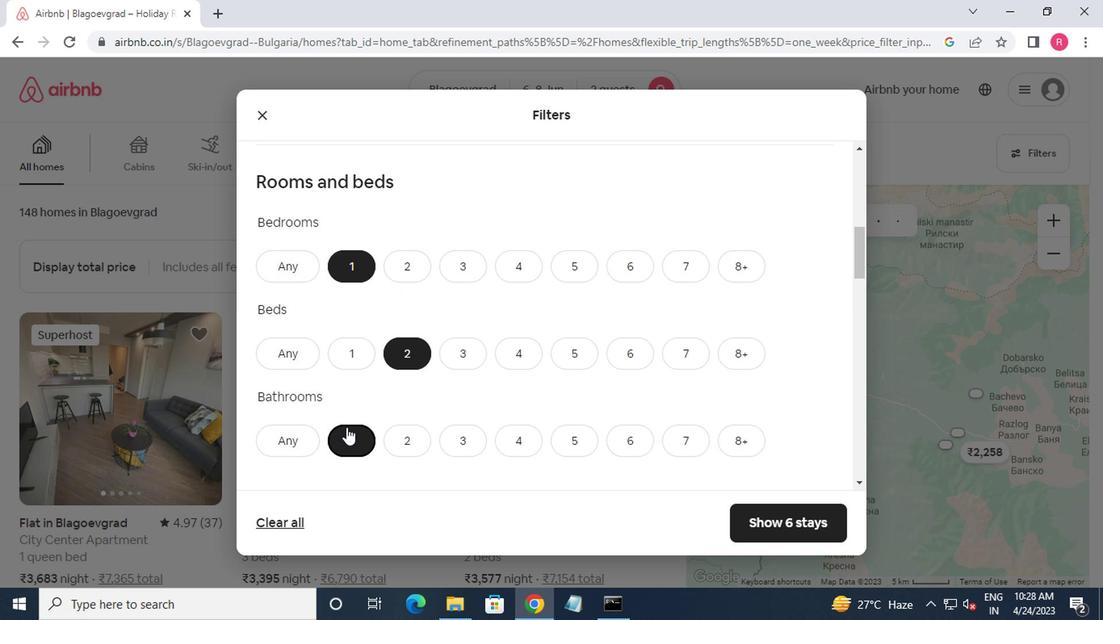 
Action: Mouse scrolled (372, 428) with delta (0, 0)
Screenshot: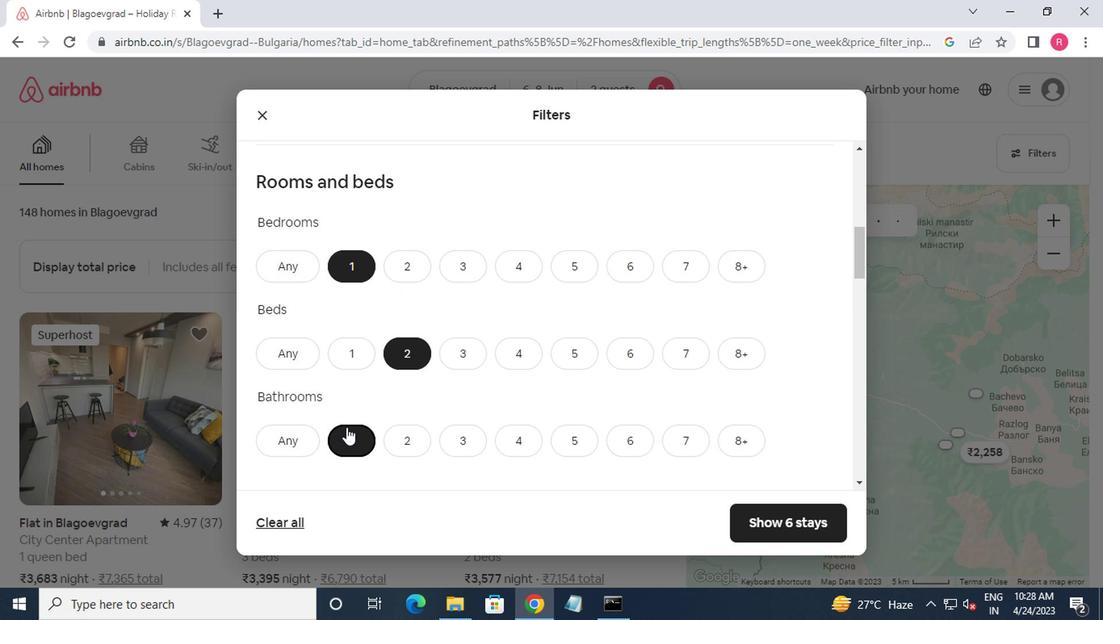 
Action: Mouse scrolled (372, 428) with delta (0, 0)
Screenshot: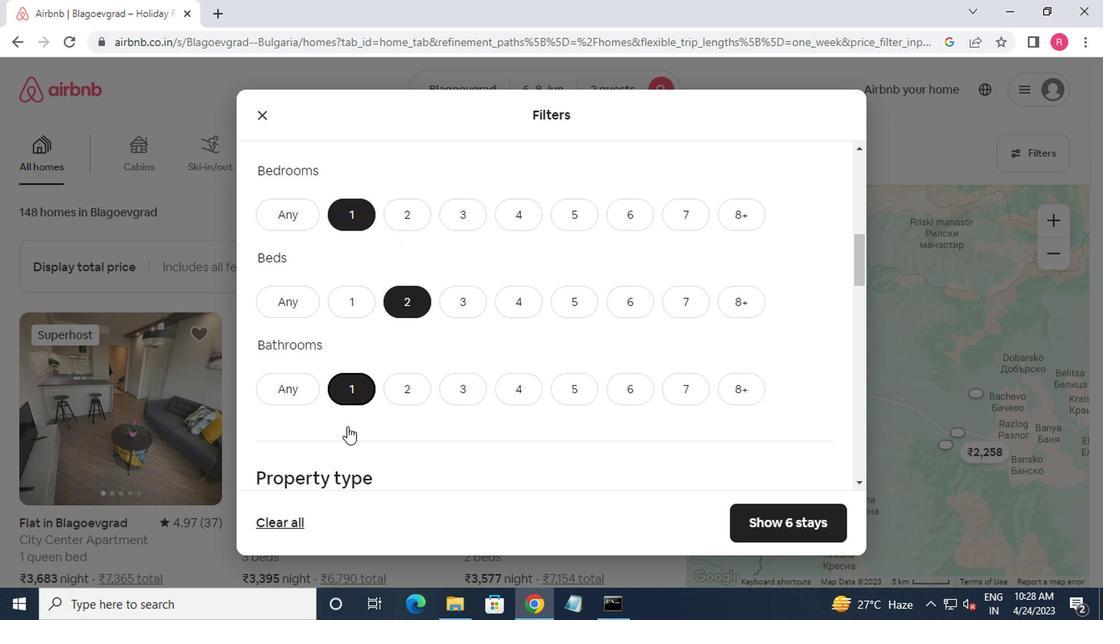 
Action: Mouse moved to (376, 429)
Screenshot: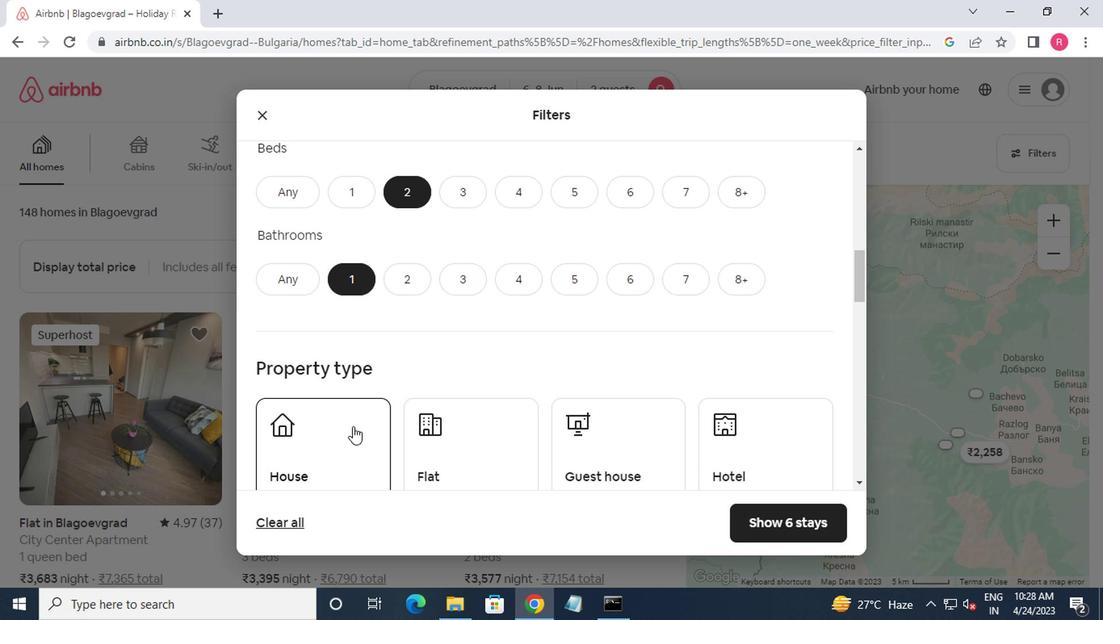 
Action: Mouse pressed left at (376, 429)
Screenshot: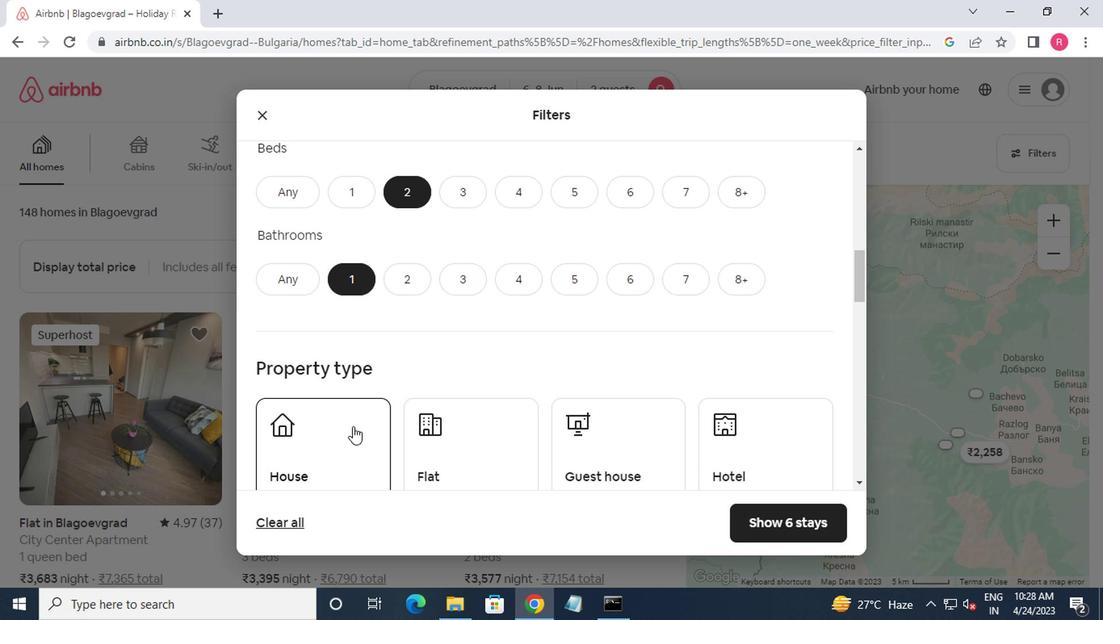 
Action: Mouse moved to (437, 421)
Screenshot: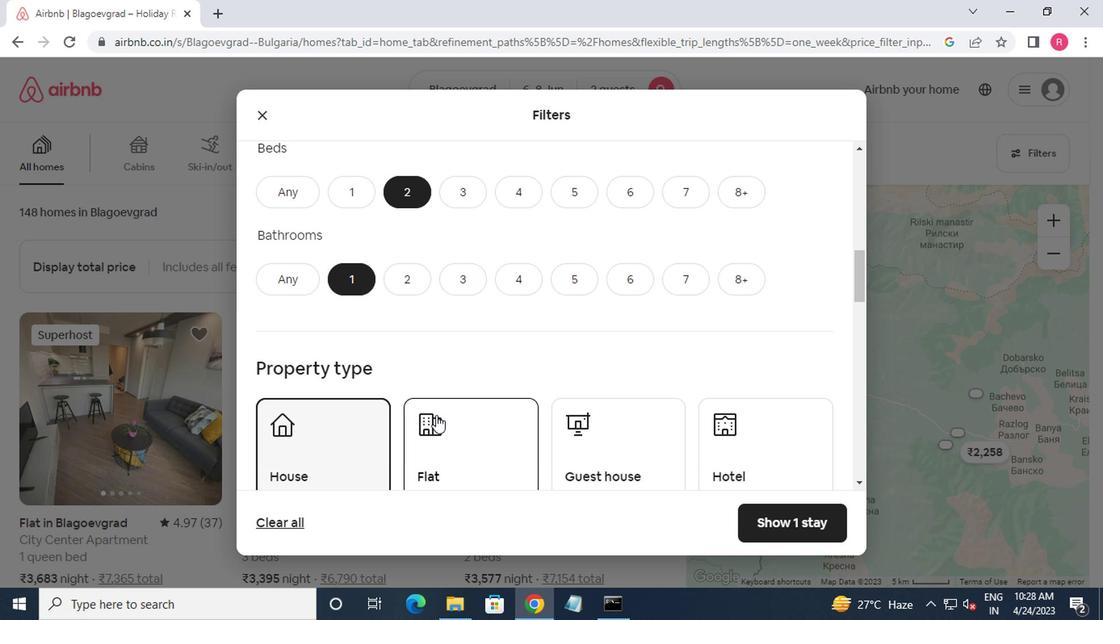 
Action: Mouse pressed left at (437, 421)
Screenshot: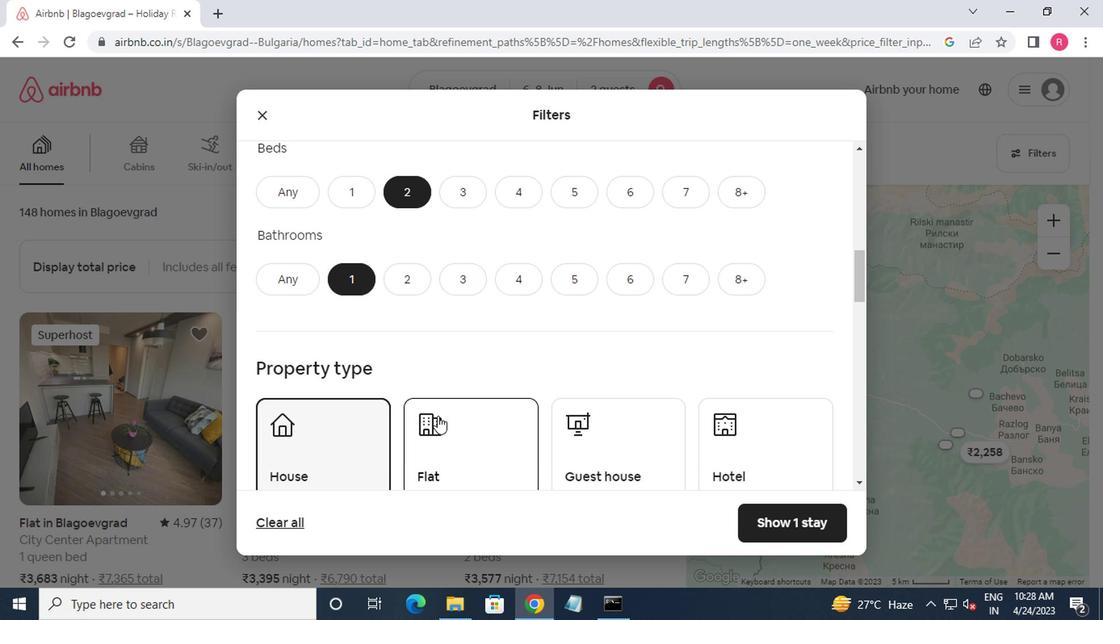 
Action: Mouse scrolled (437, 421) with delta (0, 0)
Screenshot: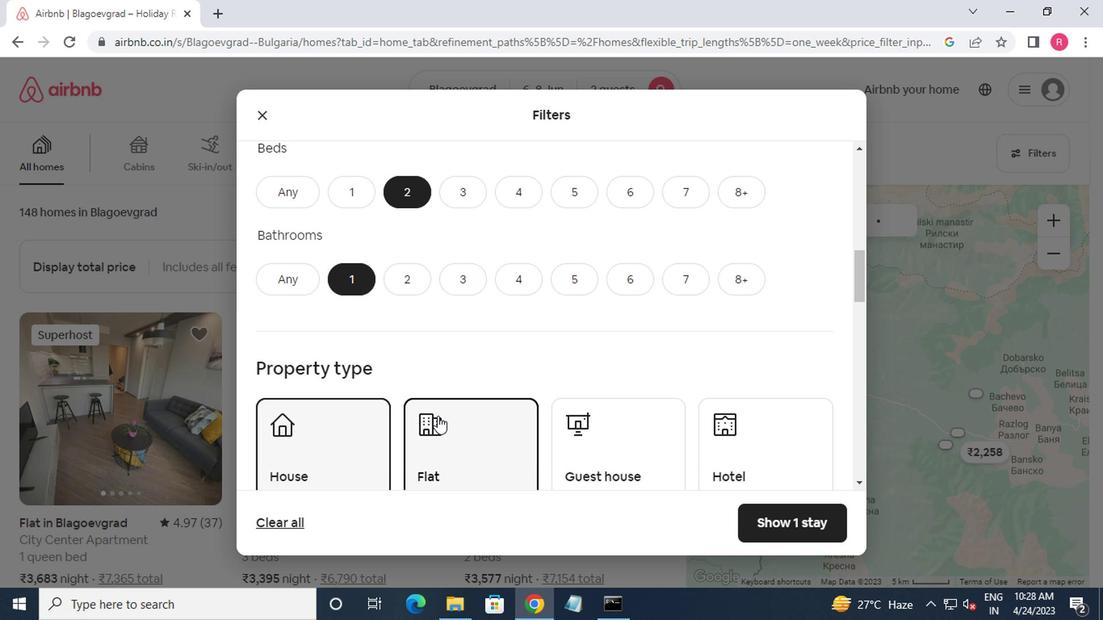 
Action: Mouse moved to (437, 422)
Screenshot: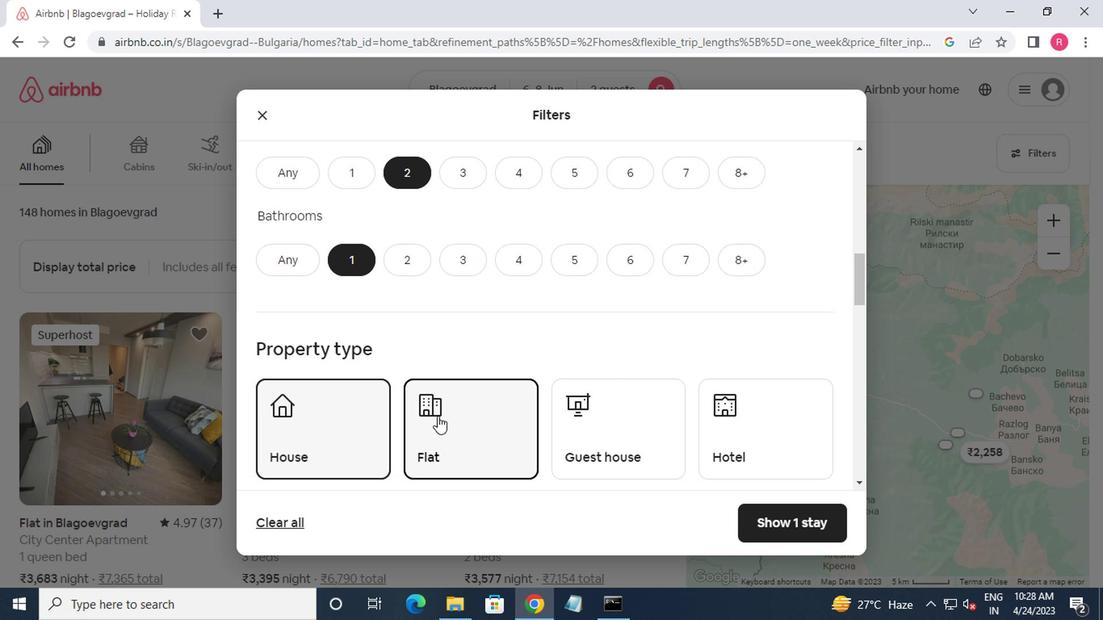 
Action: Mouse scrolled (437, 421) with delta (0, 0)
Screenshot: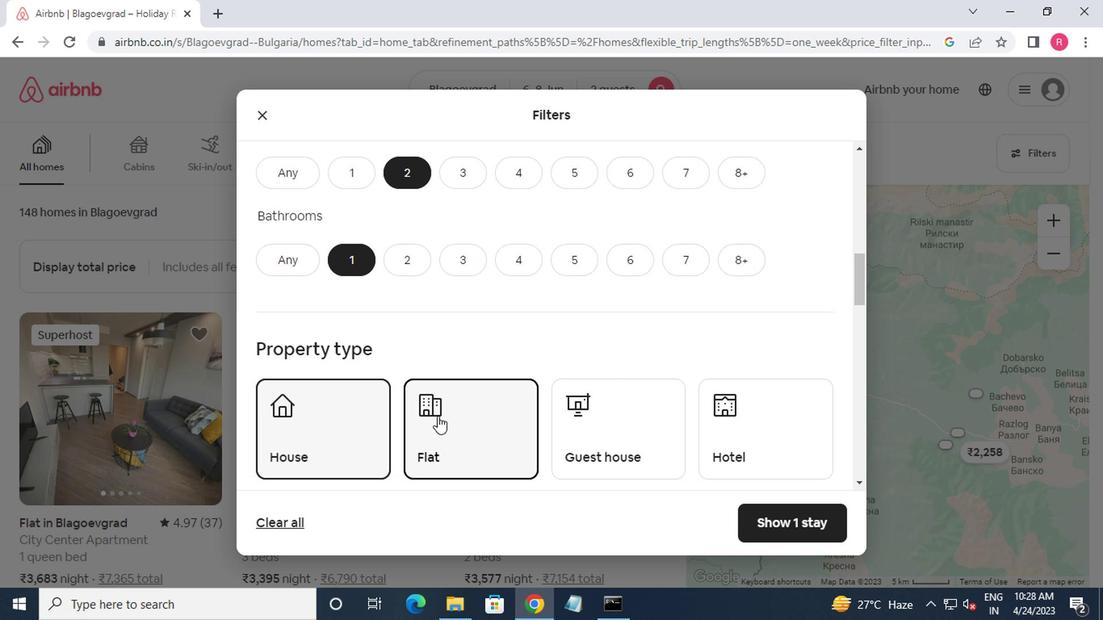 
Action: Mouse moved to (530, 358)
Screenshot: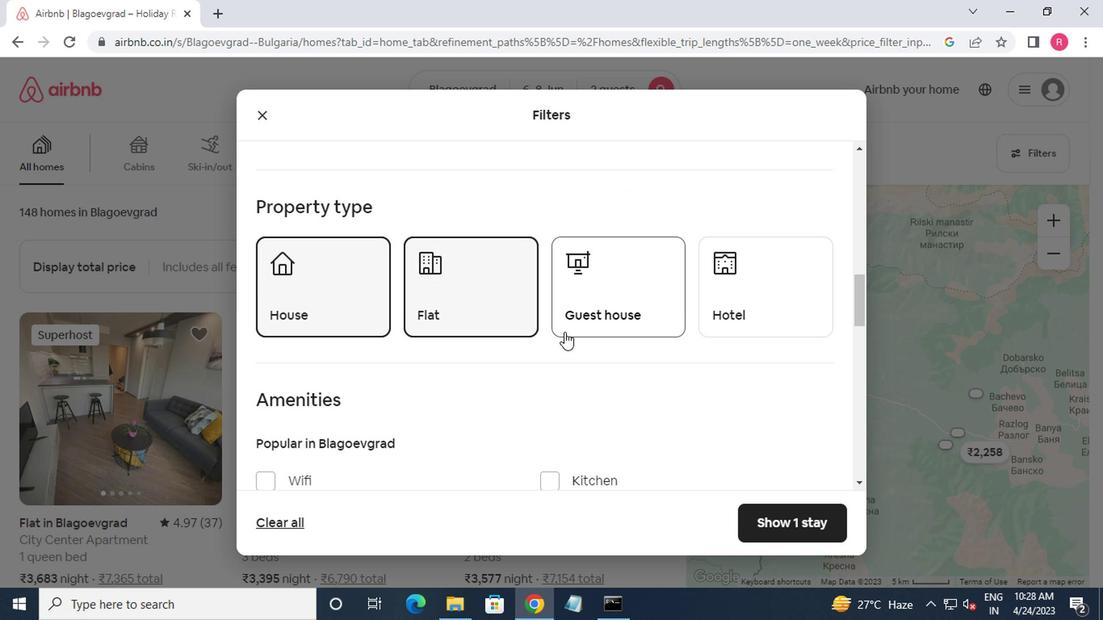 
Action: Mouse pressed left at (530, 358)
Screenshot: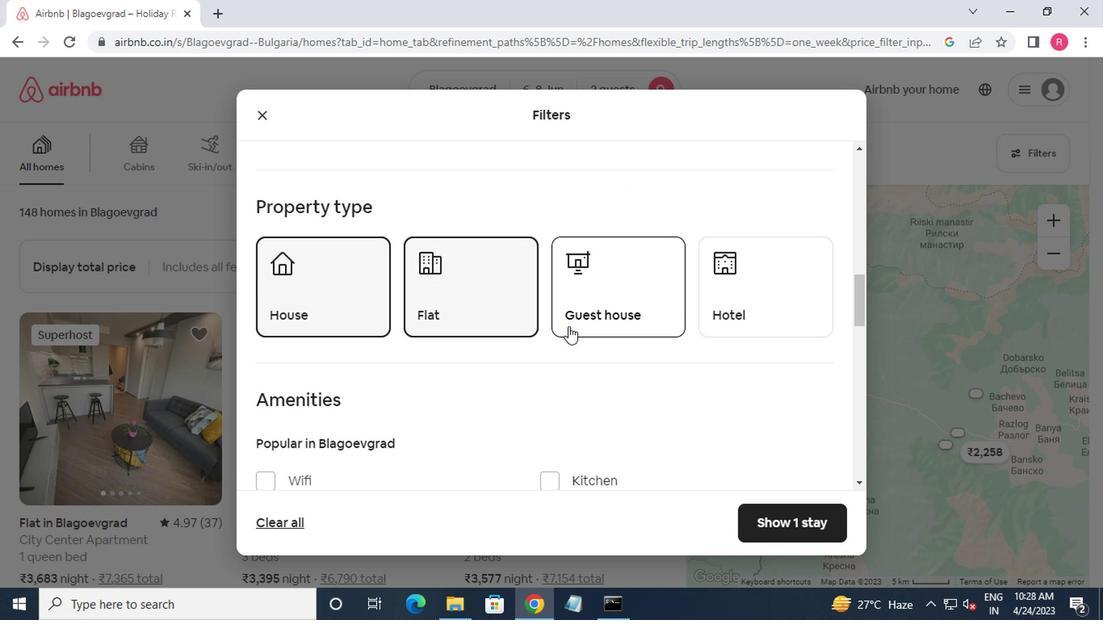 
Action: Mouse moved to (530, 360)
Screenshot: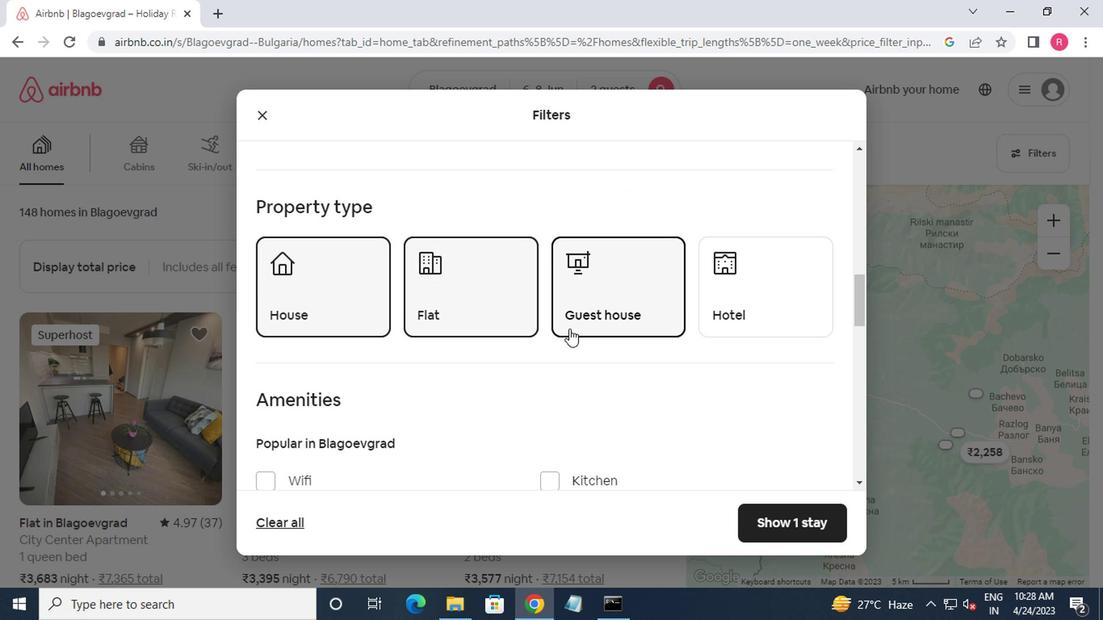 
Action: Mouse scrolled (530, 360) with delta (0, 0)
Screenshot: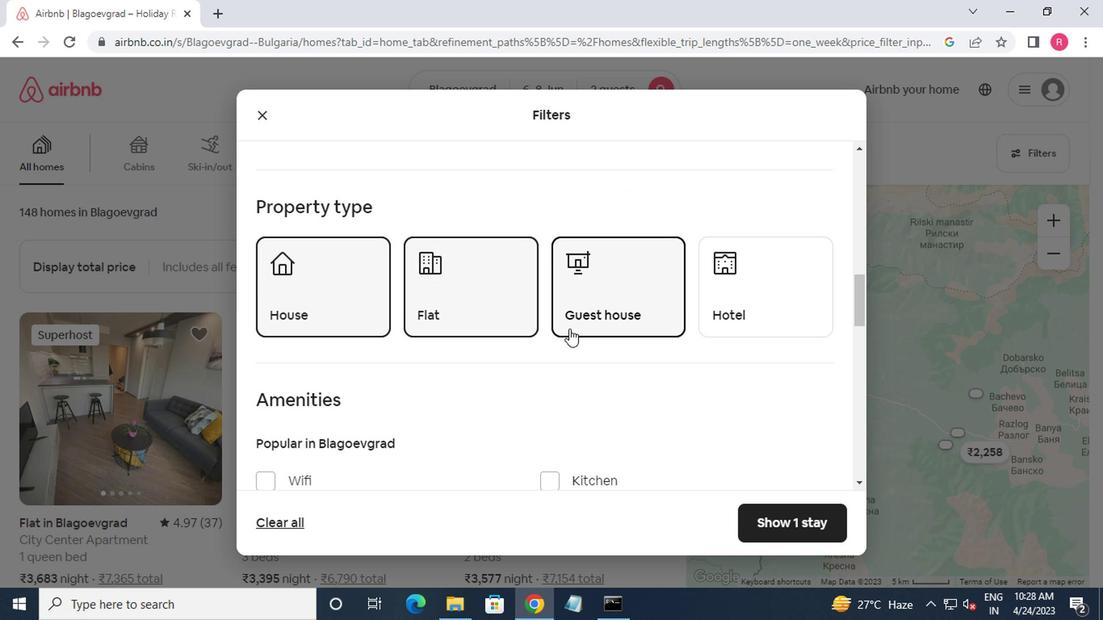 
Action: Mouse scrolled (530, 360) with delta (0, 0)
Screenshot: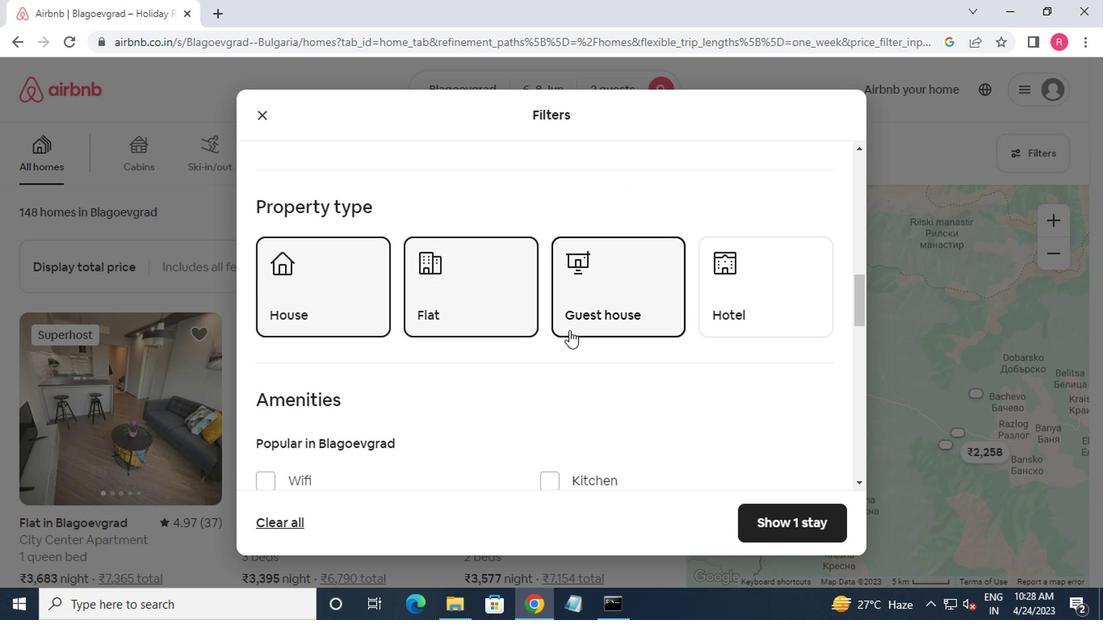 
Action: Mouse moved to (334, 353)
Screenshot: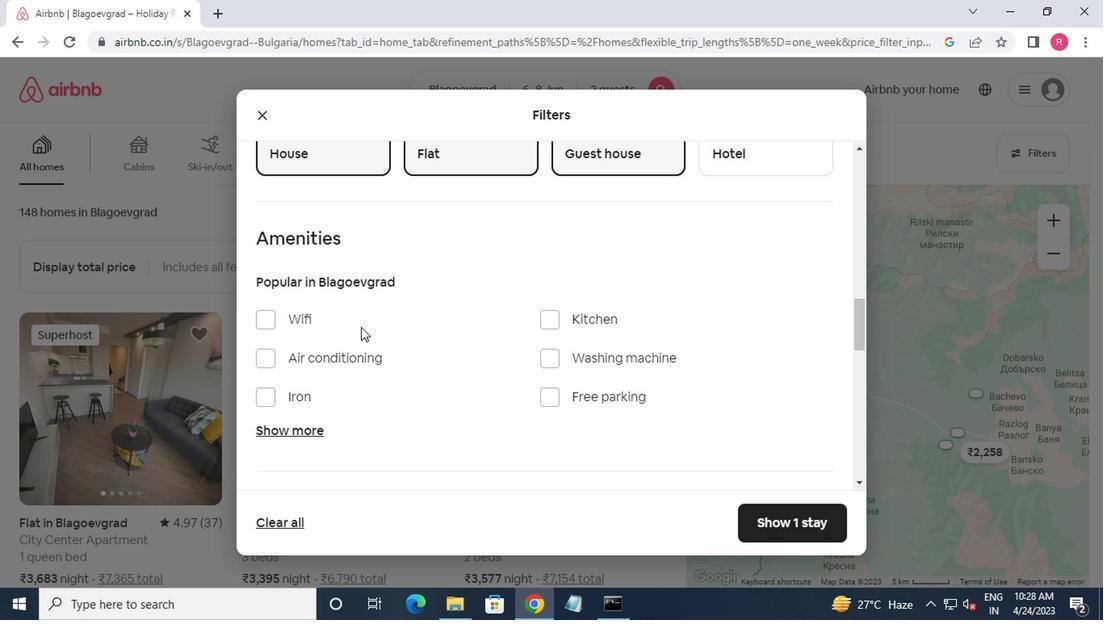
Action: Mouse pressed left at (334, 353)
Screenshot: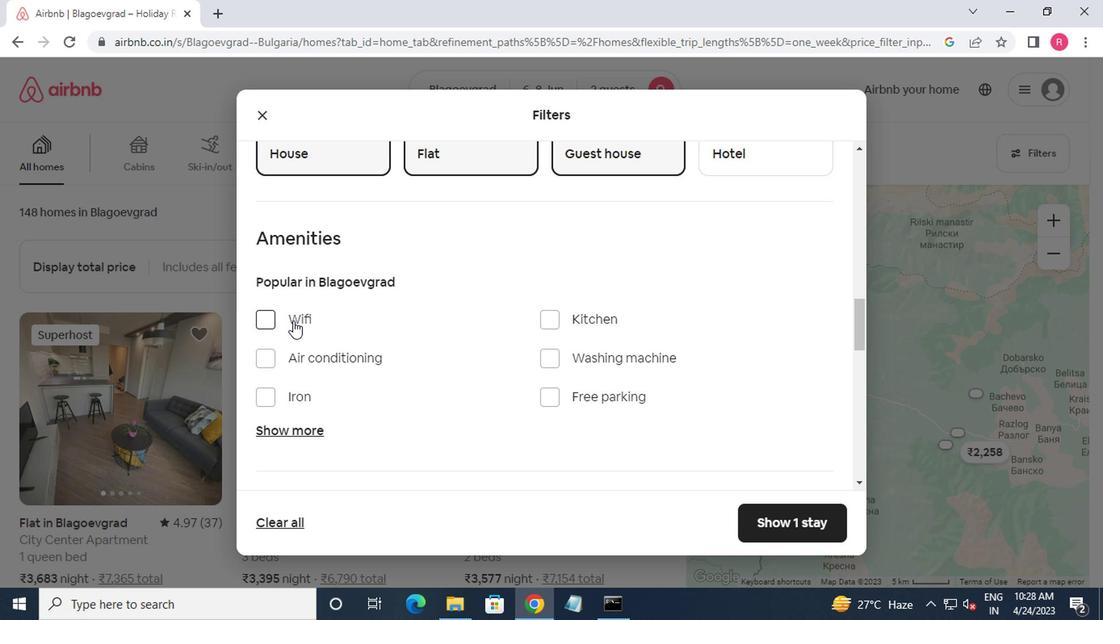 
Action: Mouse moved to (426, 345)
Screenshot: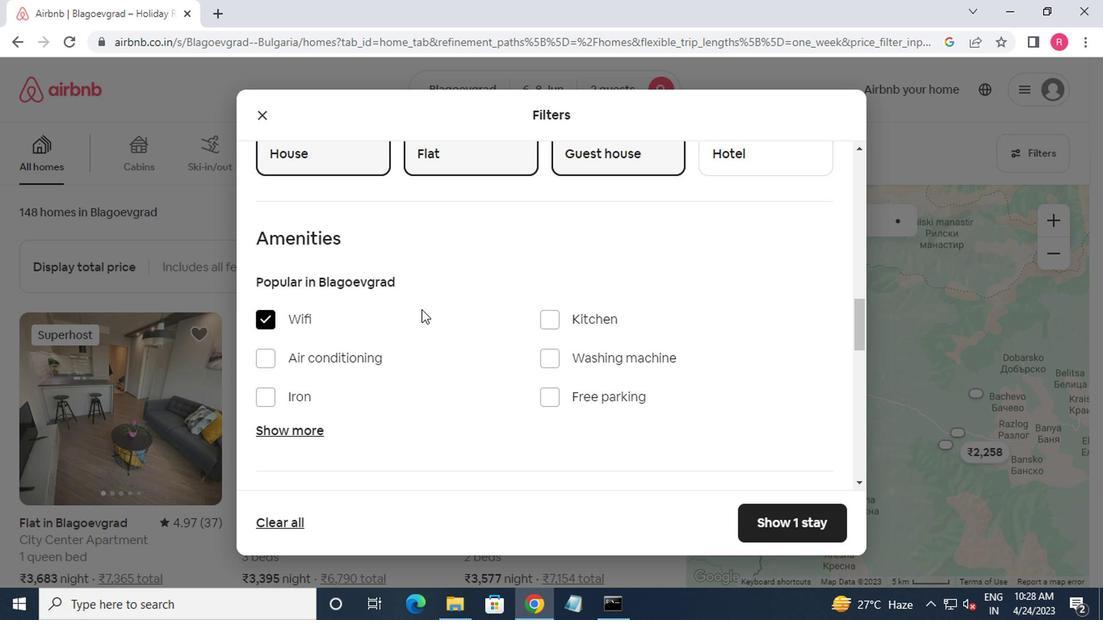 
Action: Mouse scrolled (426, 344) with delta (0, 0)
Screenshot: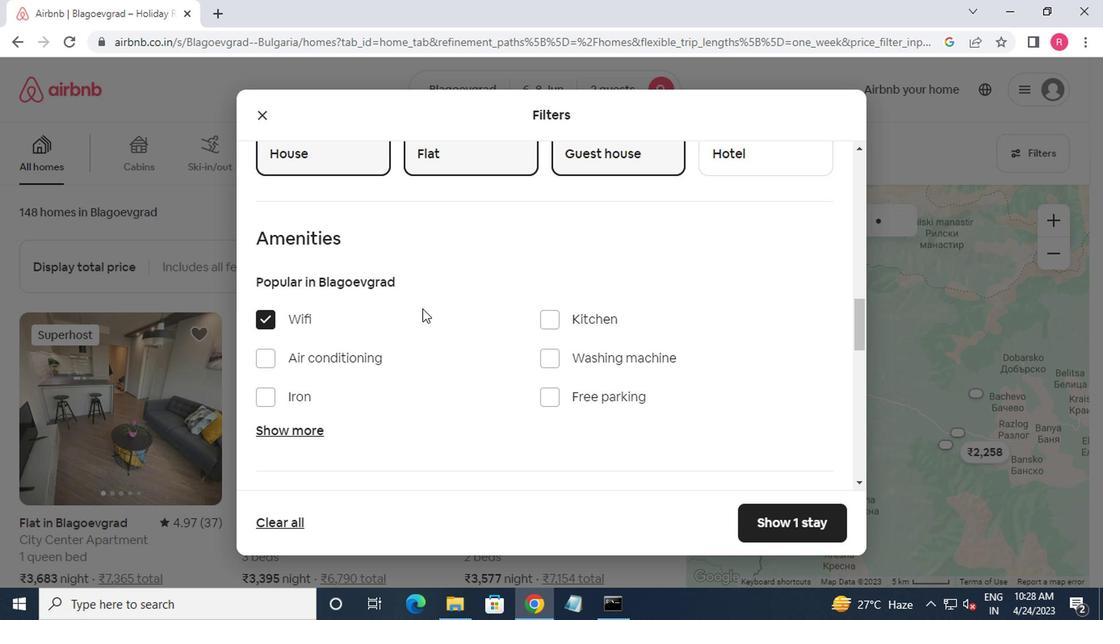 
Action: Mouse scrolled (426, 344) with delta (0, 0)
Screenshot: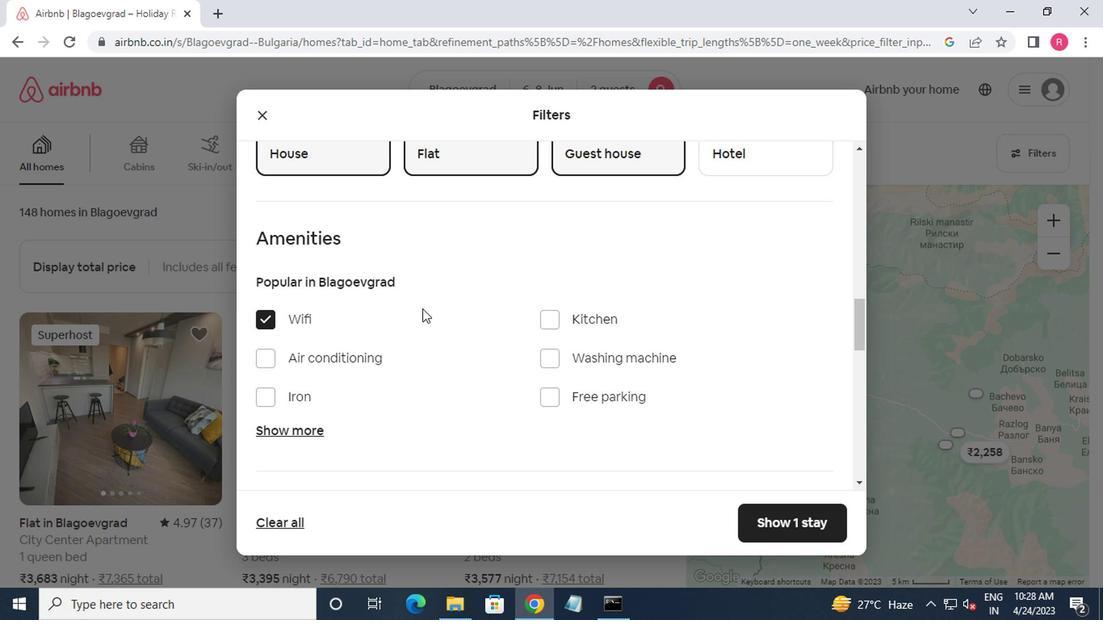 
Action: Mouse scrolled (426, 344) with delta (0, 0)
Screenshot: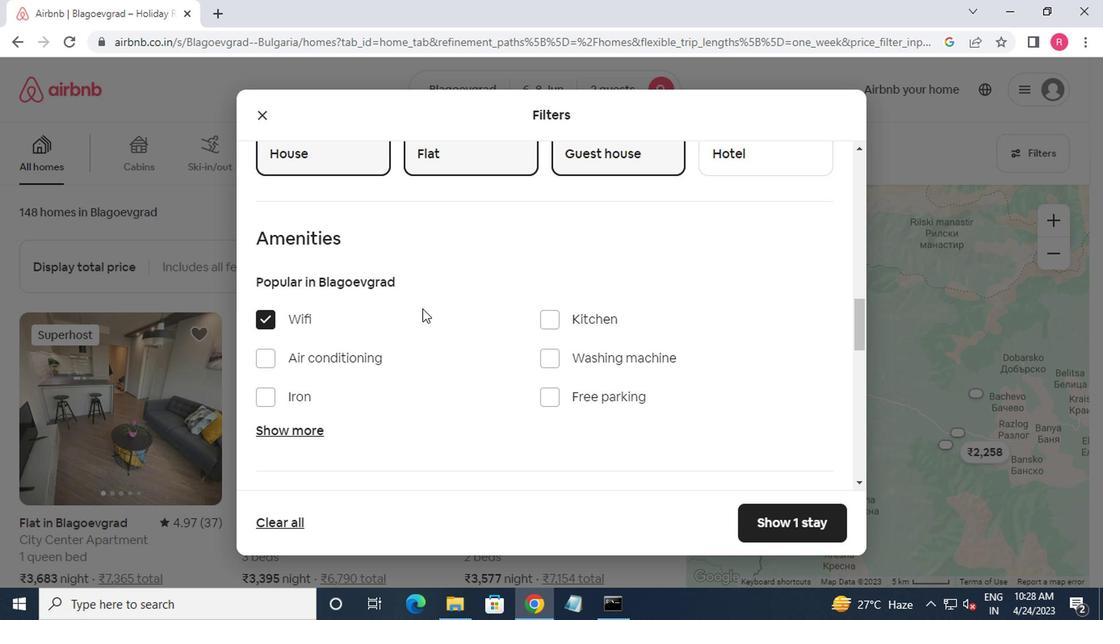 
Action: Mouse moved to (699, 396)
Screenshot: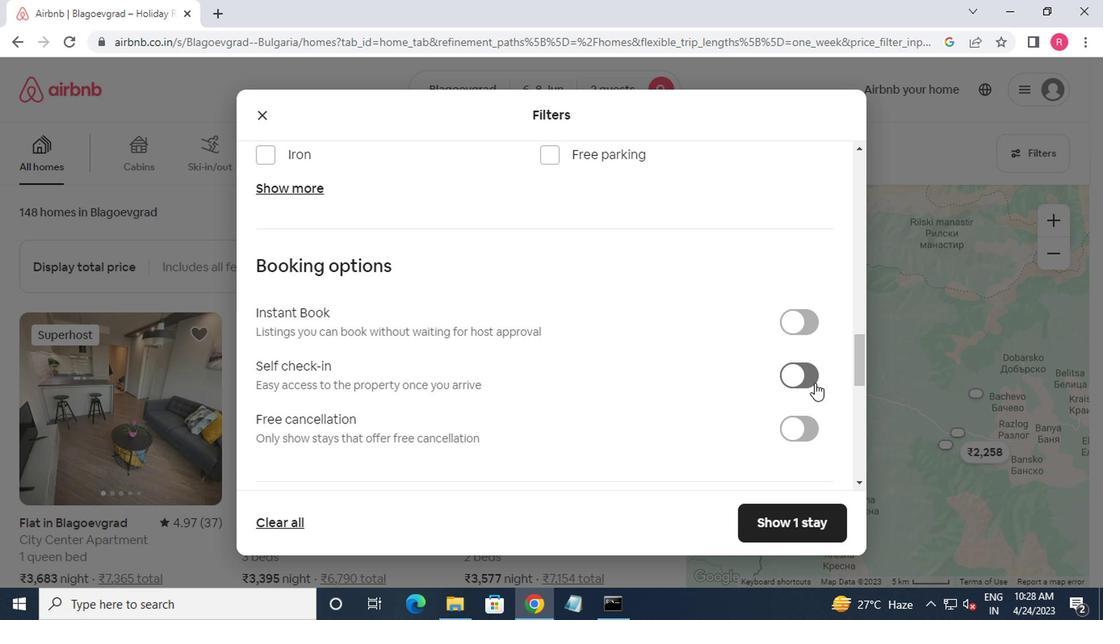 
Action: Mouse pressed left at (699, 396)
Screenshot: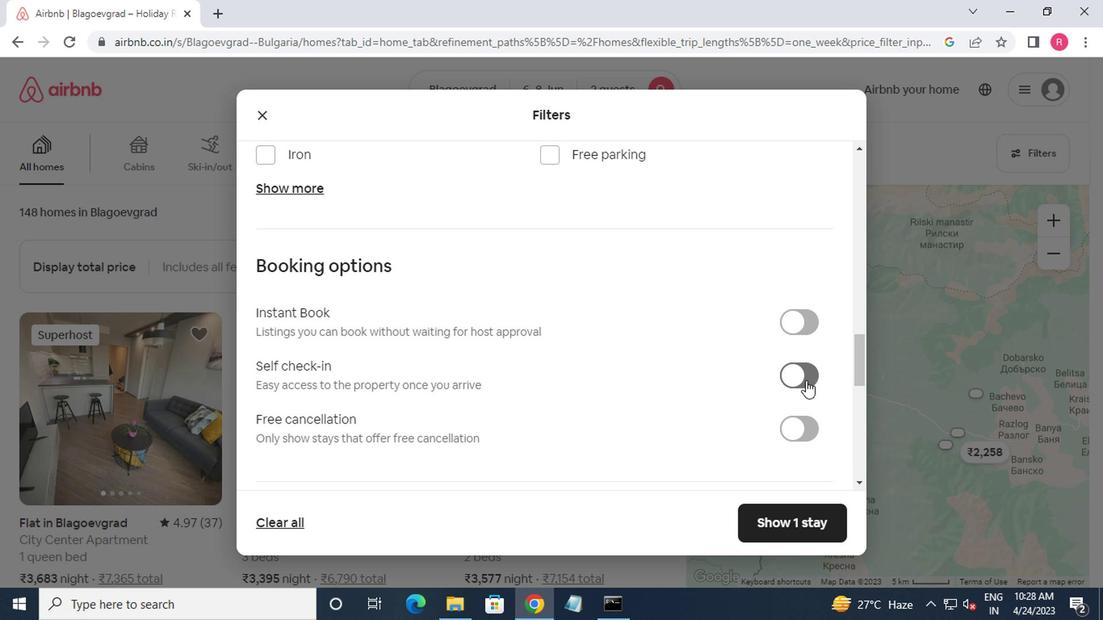 
Action: Mouse moved to (556, 398)
Screenshot: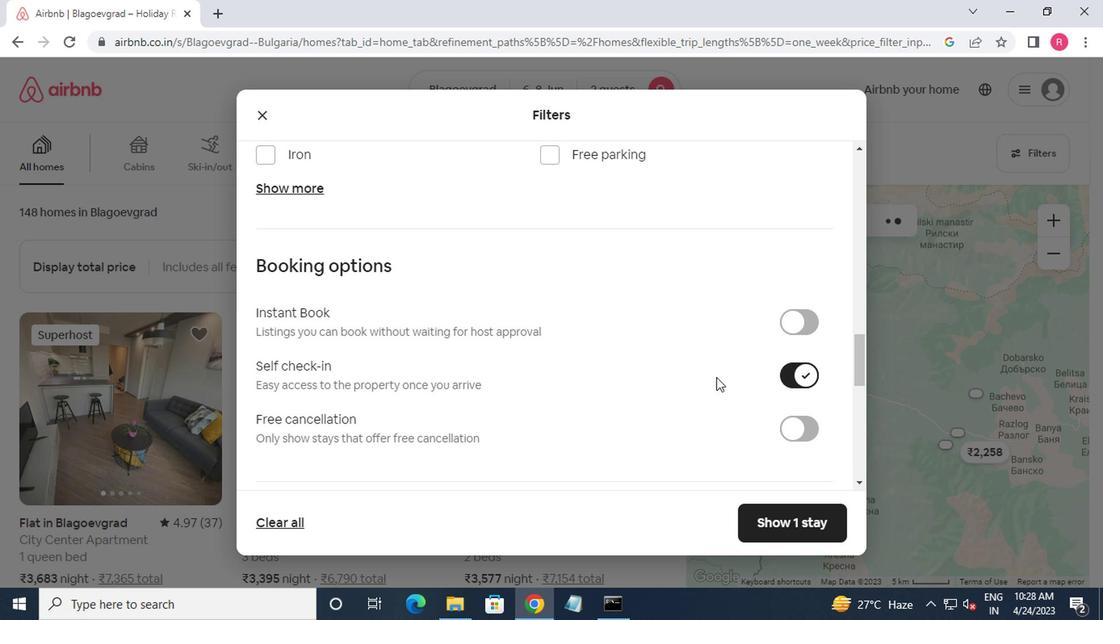 
Action: Mouse scrolled (556, 397) with delta (0, 0)
Screenshot: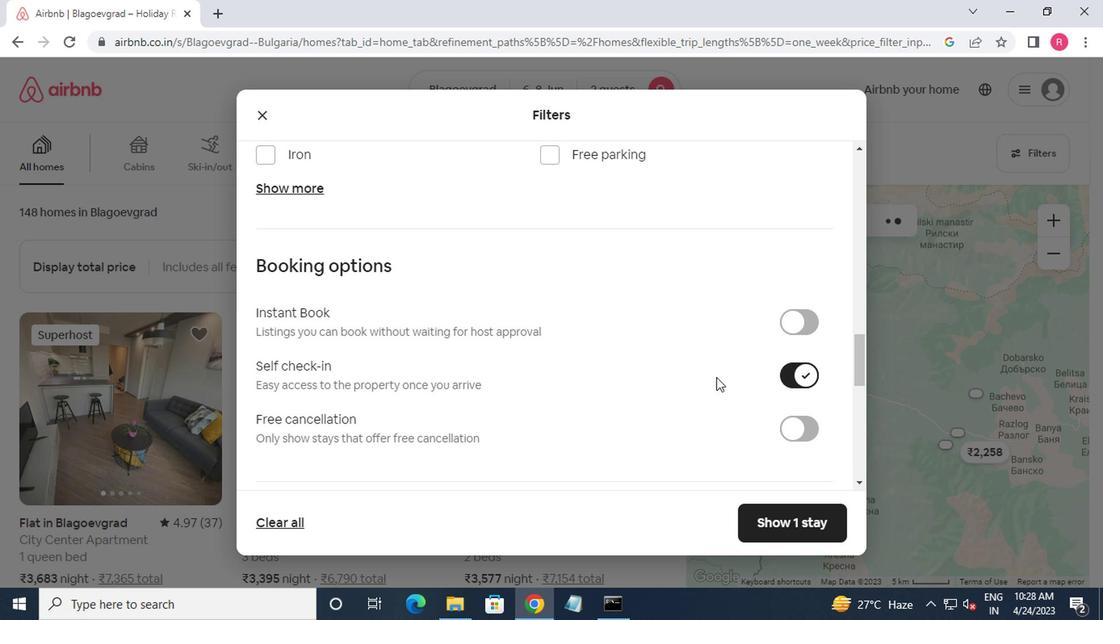 
Action: Mouse moved to (554, 399)
Screenshot: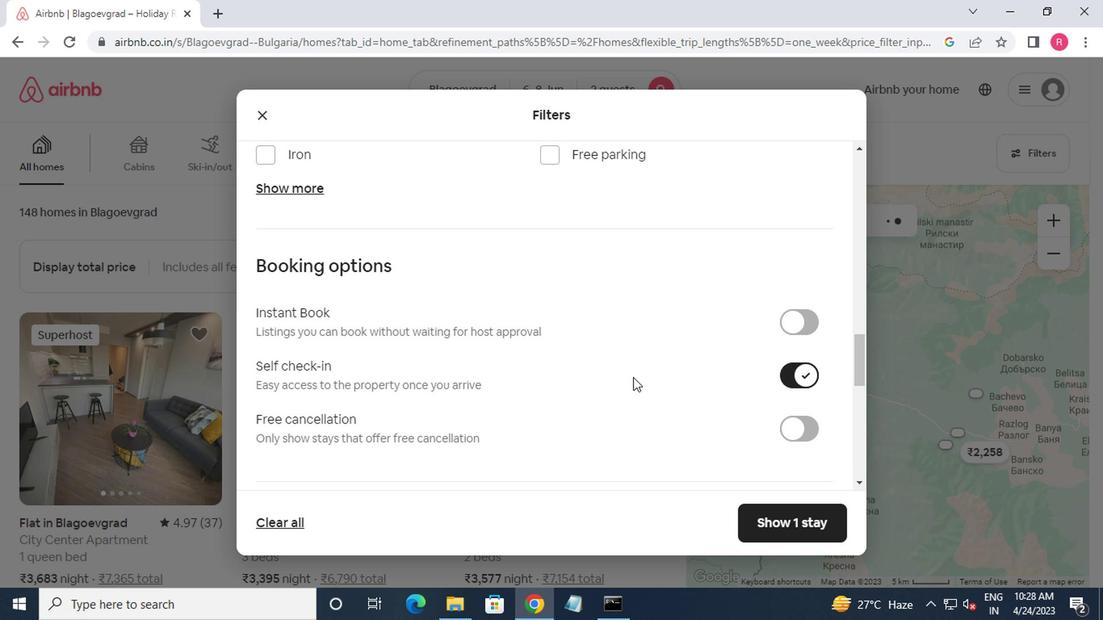
Action: Mouse scrolled (554, 398) with delta (0, 0)
Screenshot: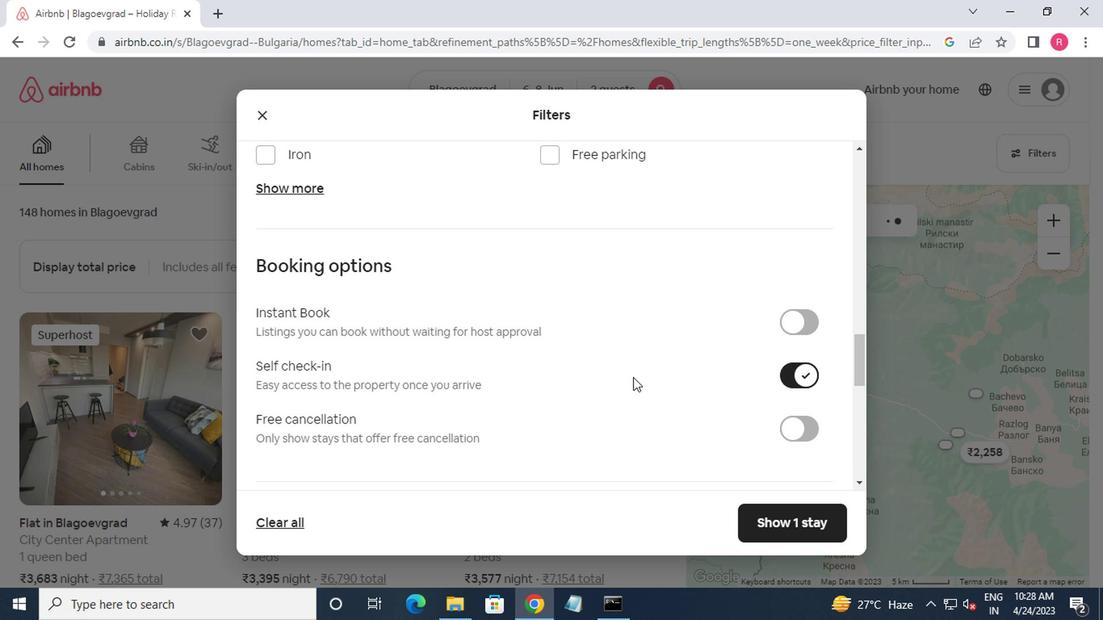 
Action: Mouse scrolled (554, 398) with delta (0, 0)
Screenshot: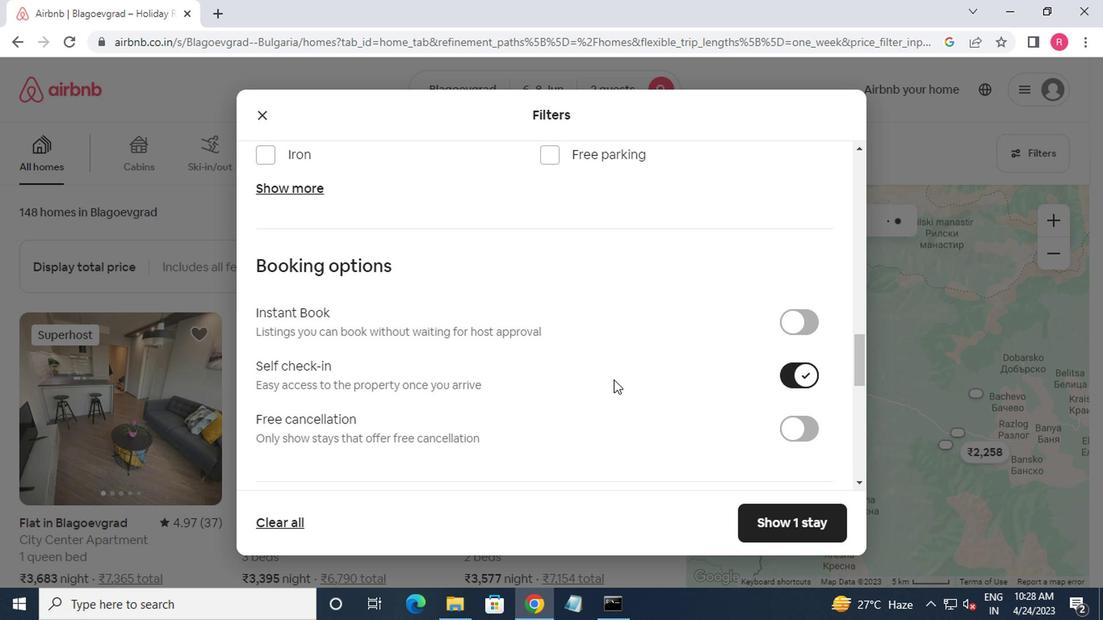 
Action: Mouse scrolled (554, 398) with delta (0, 0)
Screenshot: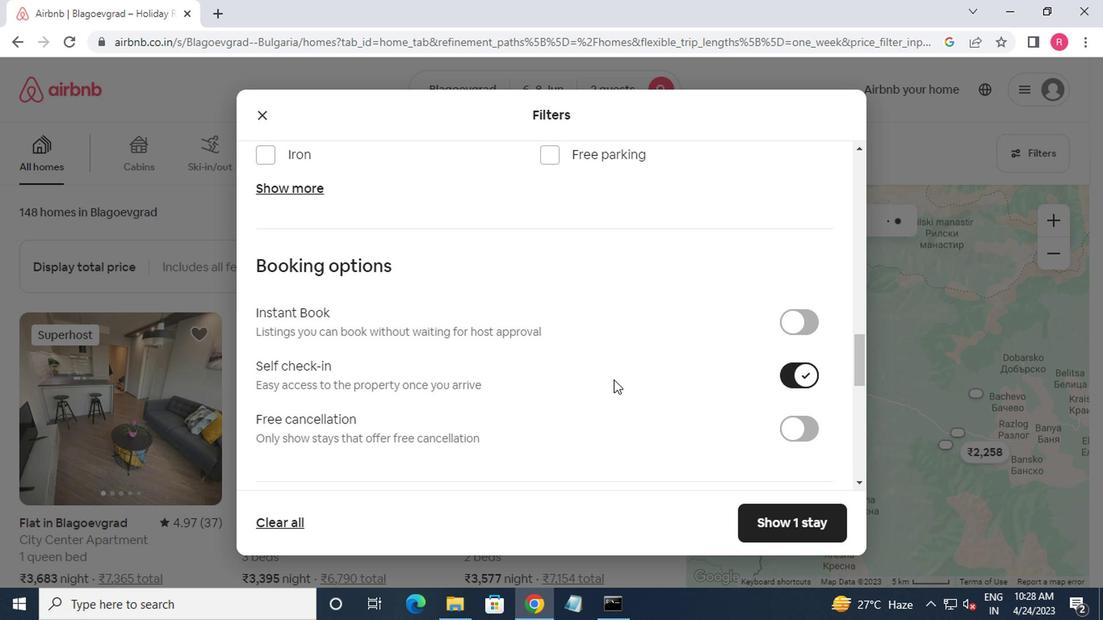 
Action: Mouse scrolled (554, 398) with delta (0, 0)
Screenshot: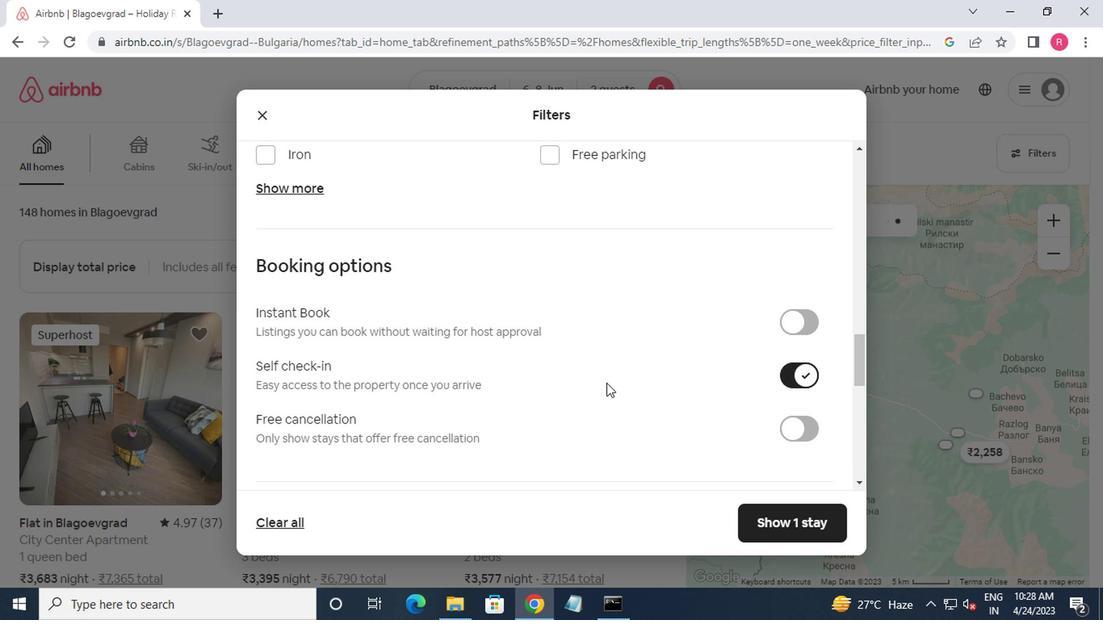 
Action: Mouse moved to (486, 448)
Screenshot: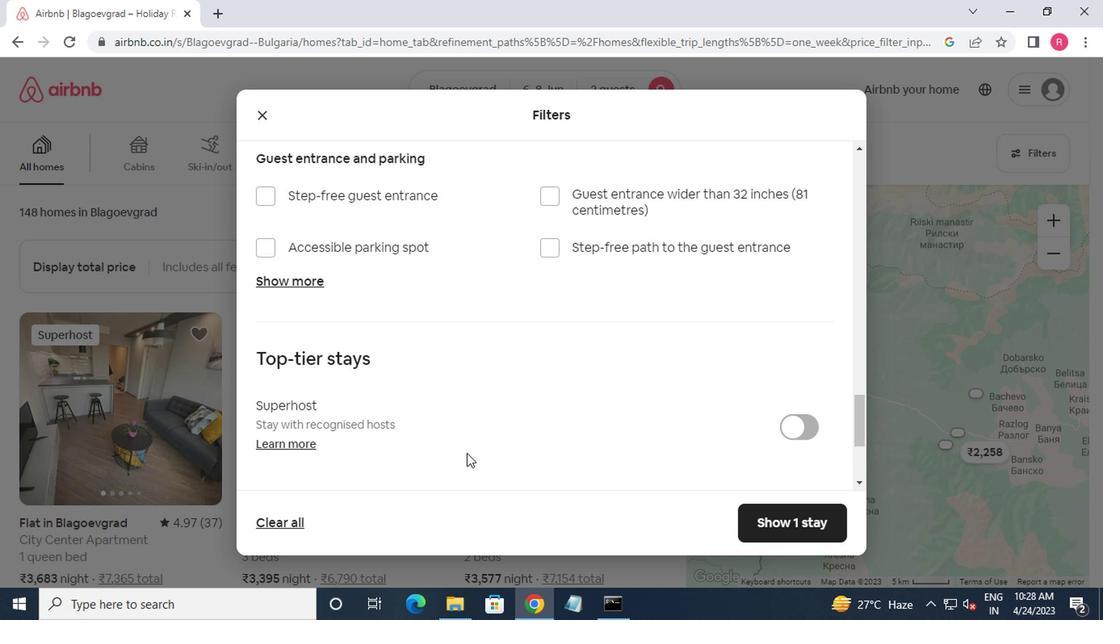 
Action: Mouse scrolled (486, 448) with delta (0, 0)
Screenshot: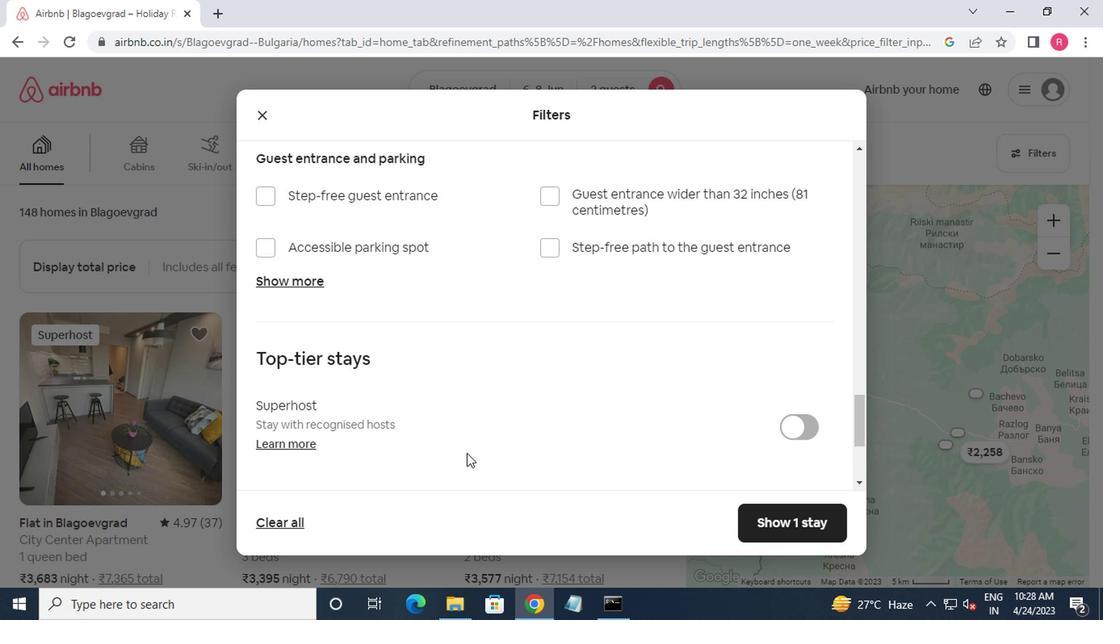 
Action: Mouse moved to (486, 447)
Screenshot: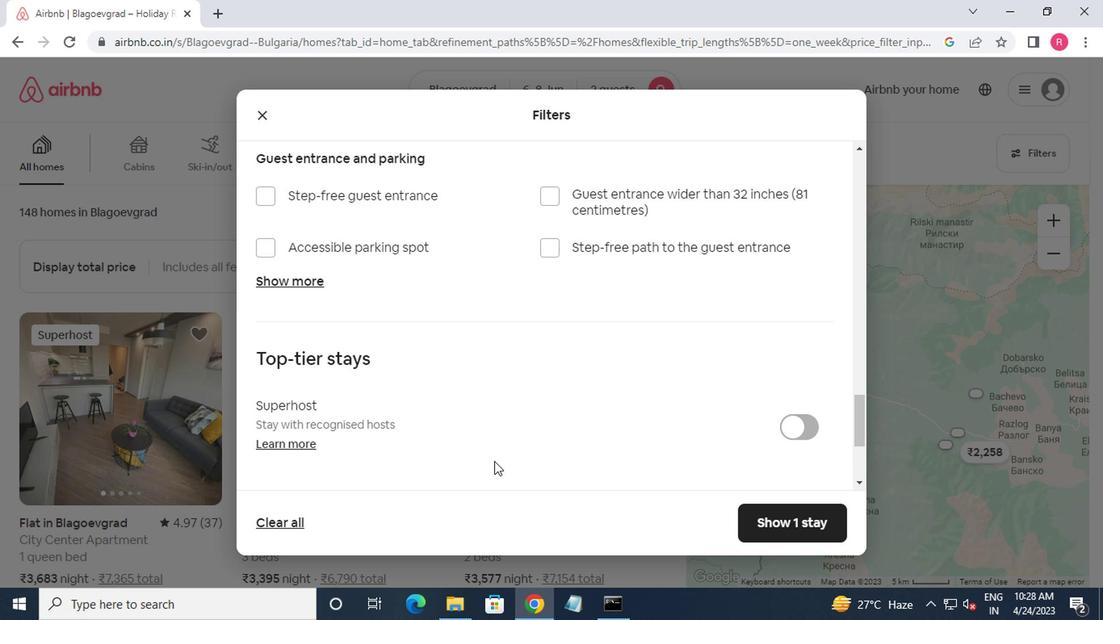 
Action: Mouse scrolled (486, 447) with delta (0, 0)
Screenshot: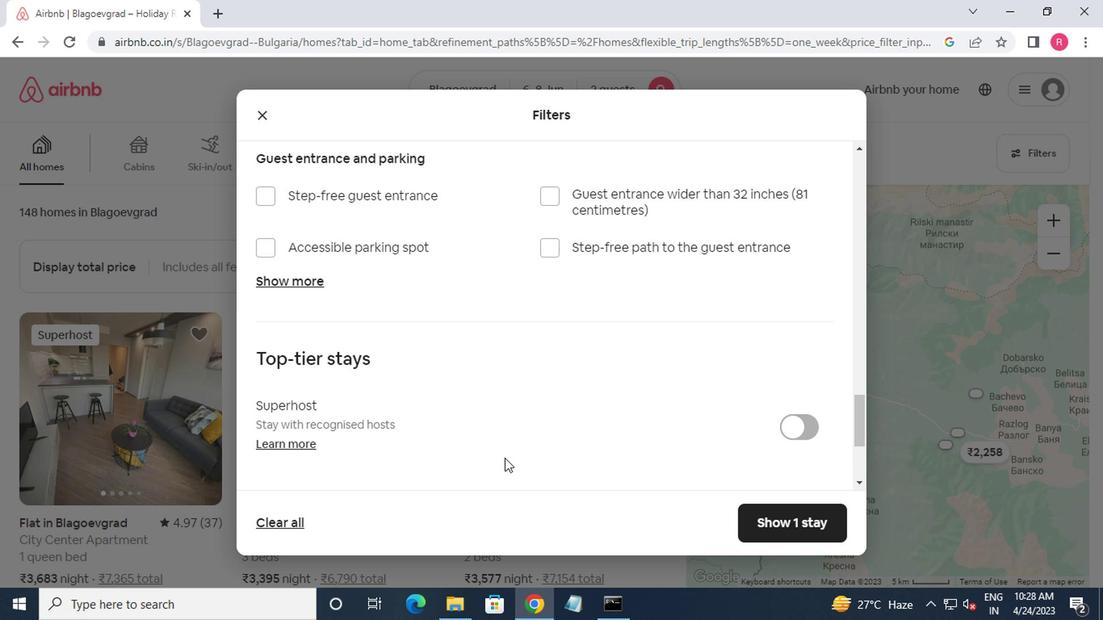 
Action: Mouse moved to (484, 444)
Screenshot: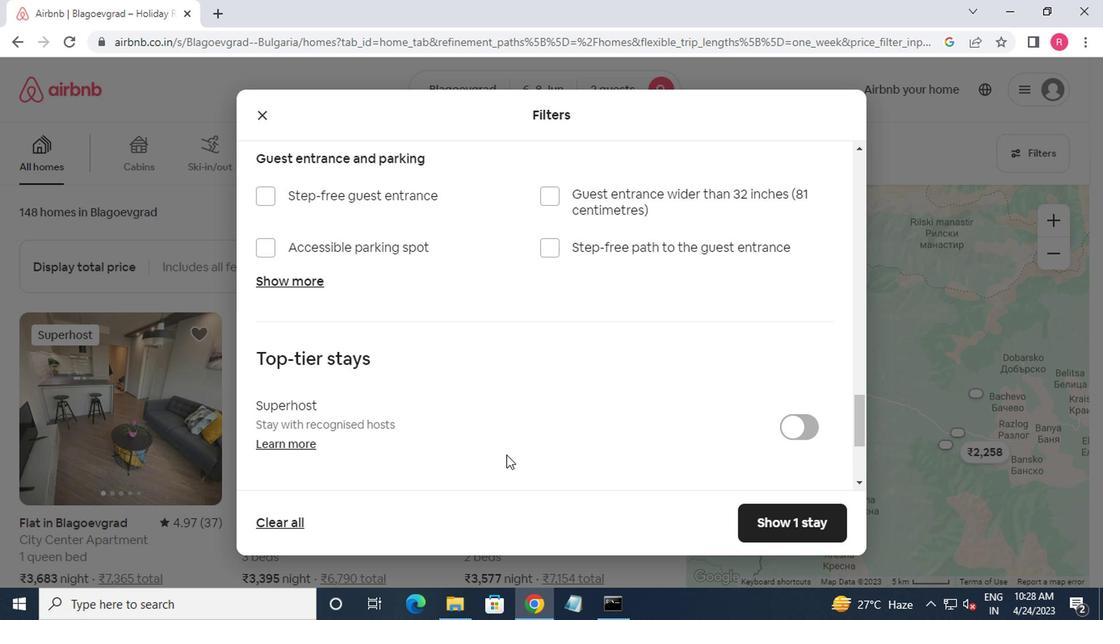
Action: Mouse scrolled (484, 443) with delta (0, 0)
Screenshot: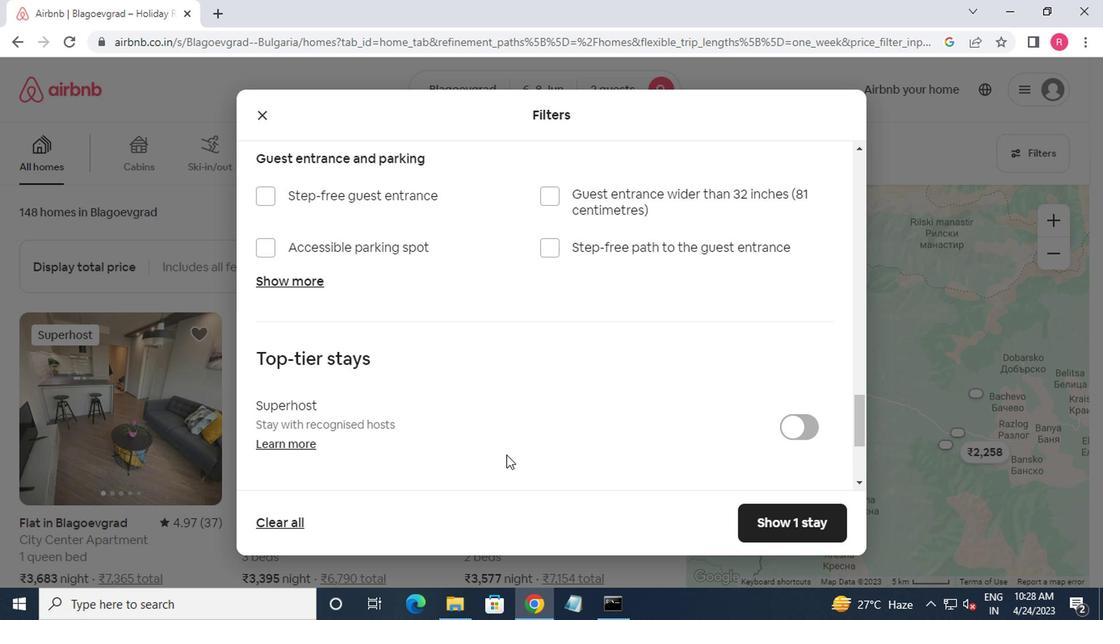
Action: Mouse moved to (338, 393)
Screenshot: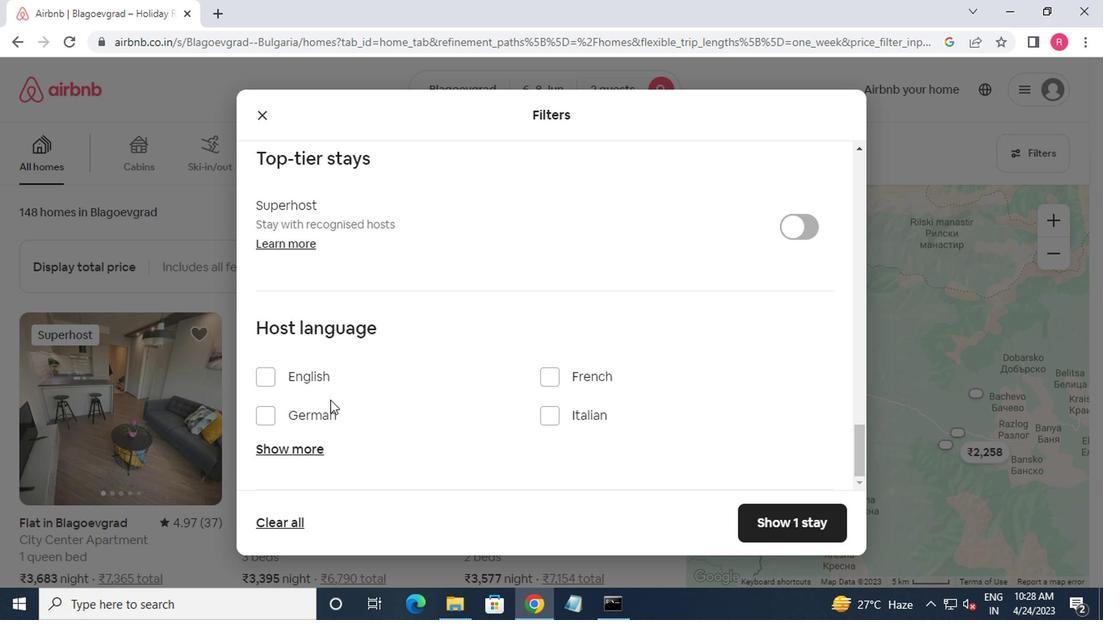 
Action: Mouse pressed left at (338, 393)
Screenshot: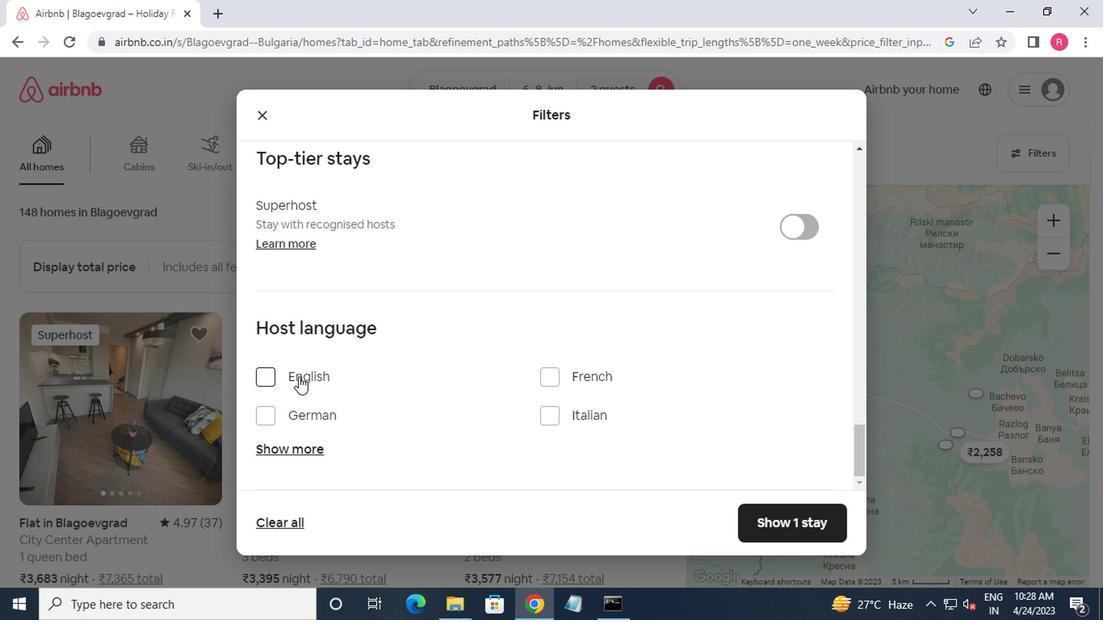 
Action: Mouse moved to (707, 491)
Screenshot: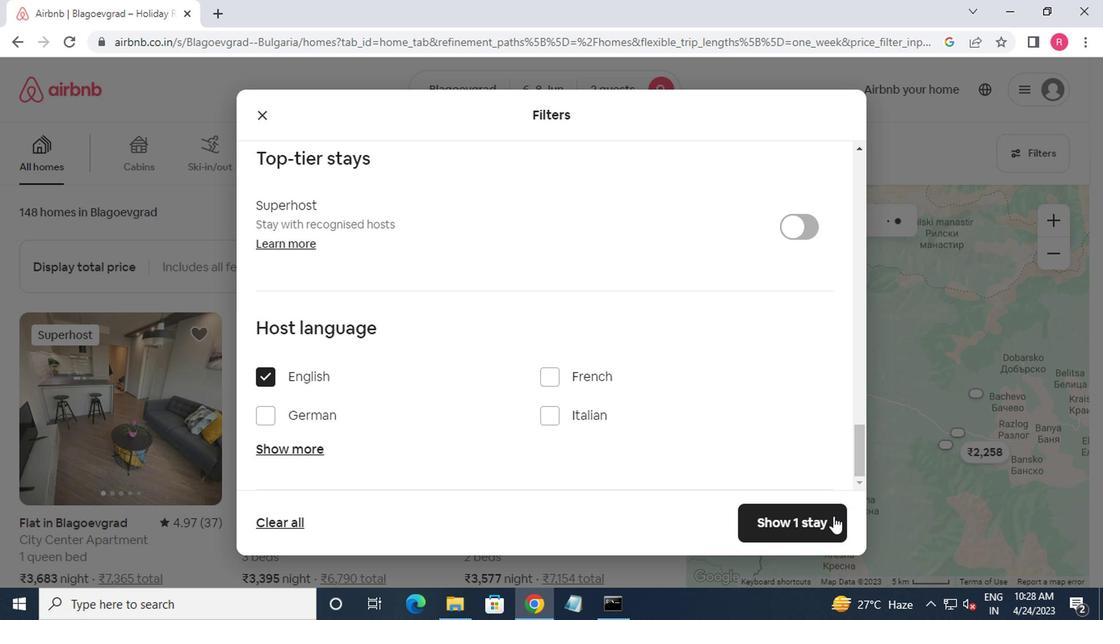 
Action: Mouse pressed left at (707, 491)
Screenshot: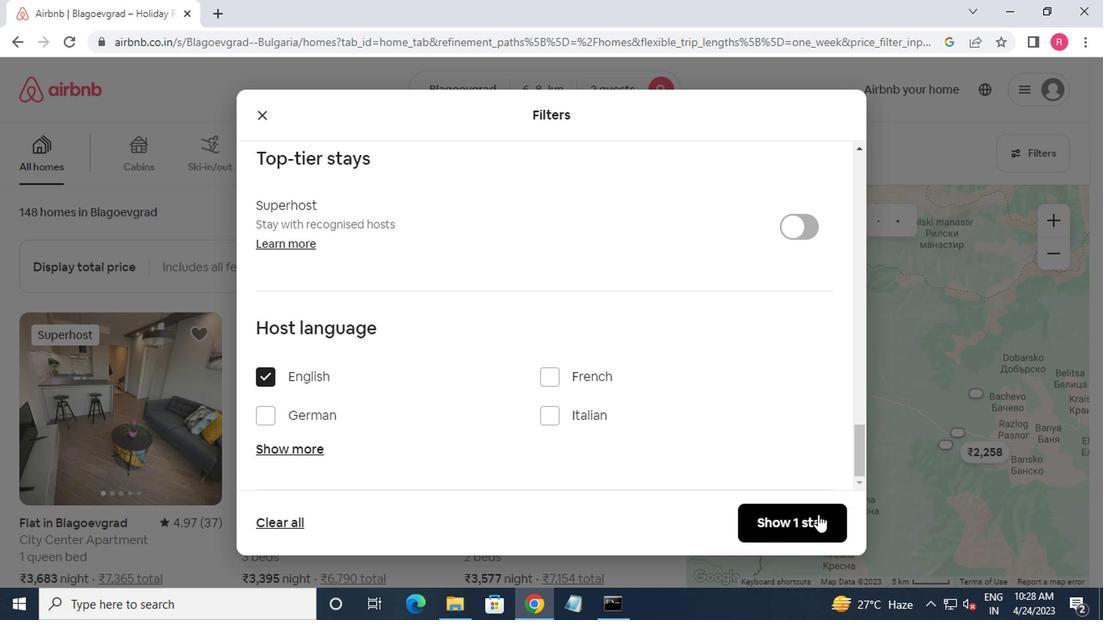 
